 Task: Send an email with the signature Harold Hernandez with the subject Request for feedback on a training session and the message I would like to schedule a demo of your product. from softage.2@softage.net to softage.4@softage.net with an attached image file Map.png and move the email from Sent Items to the folder Yoga
Action: Mouse pressed left at (616, 407)
Screenshot: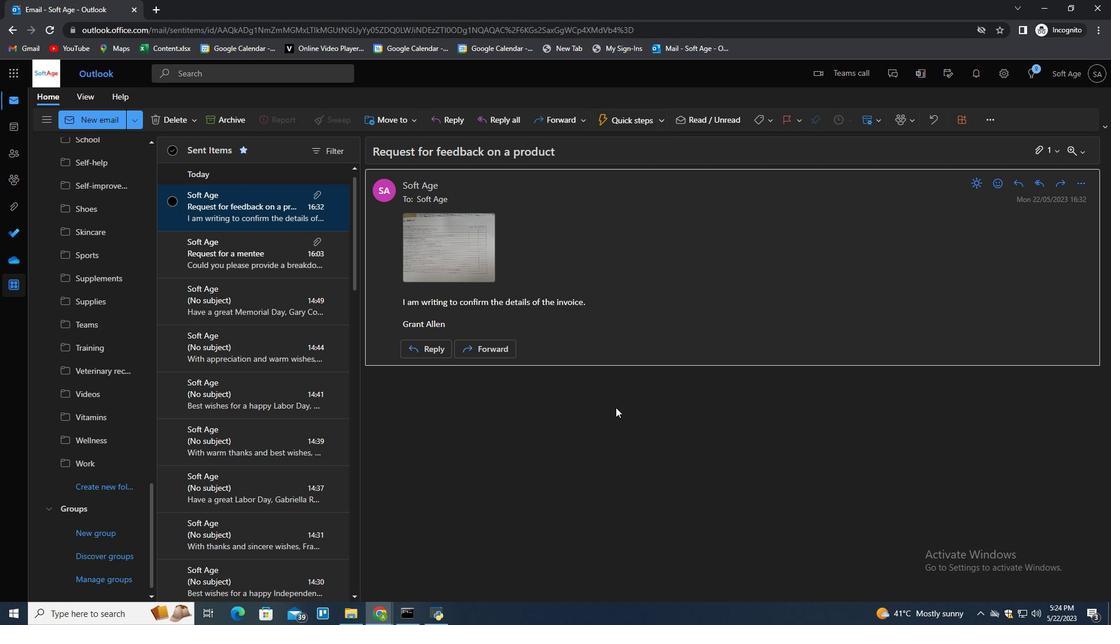 
Action: Key pressed n
Screenshot: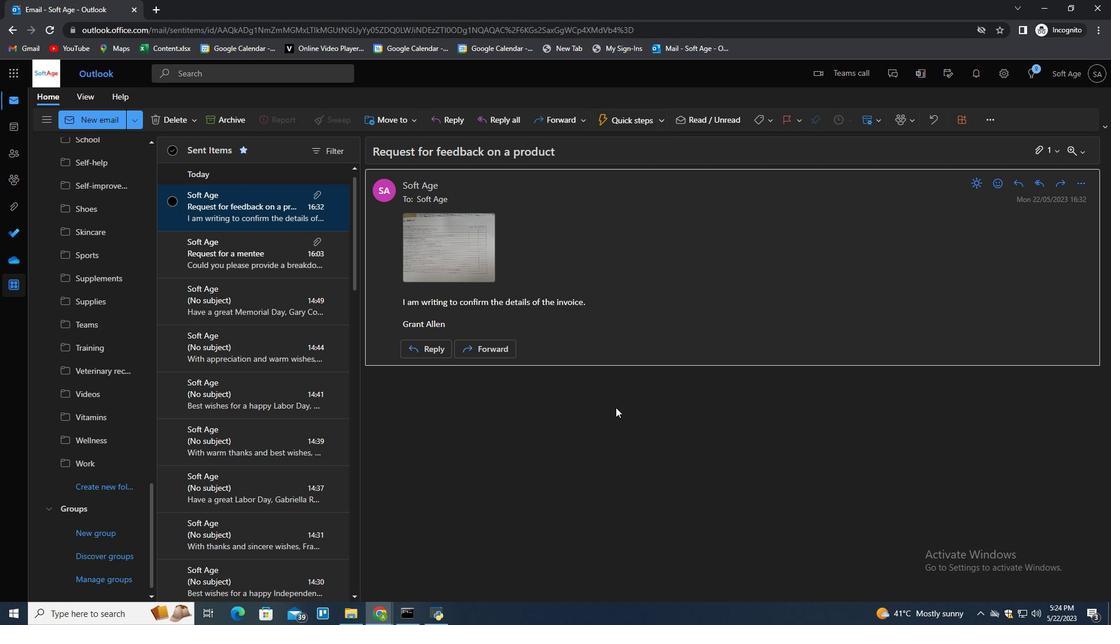 
Action: Mouse moved to (782, 124)
Screenshot: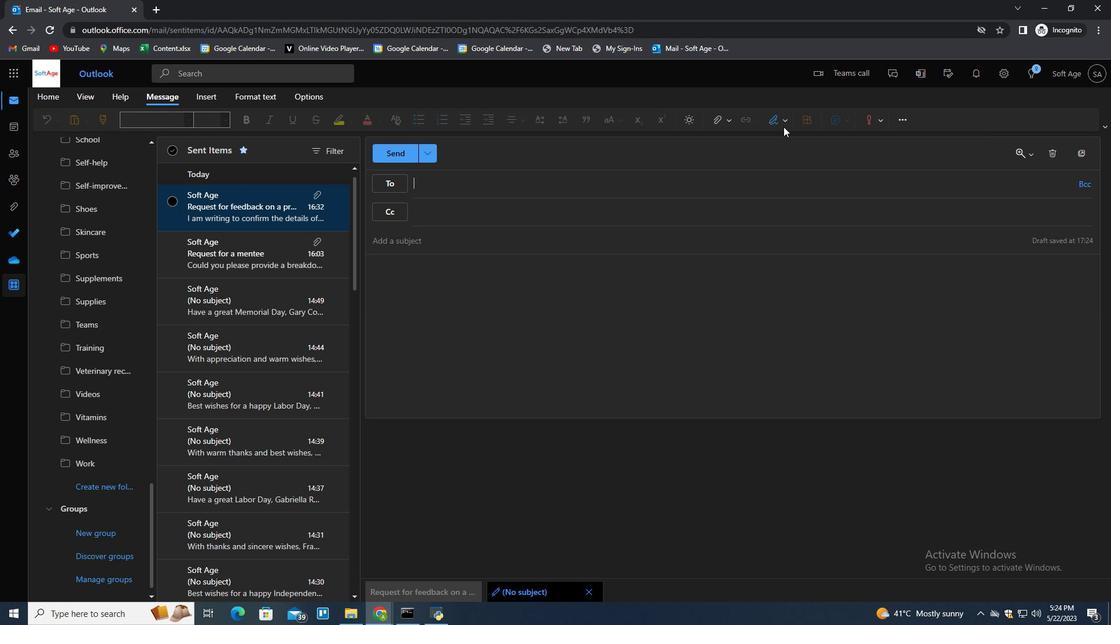 
Action: Mouse pressed left at (782, 124)
Screenshot: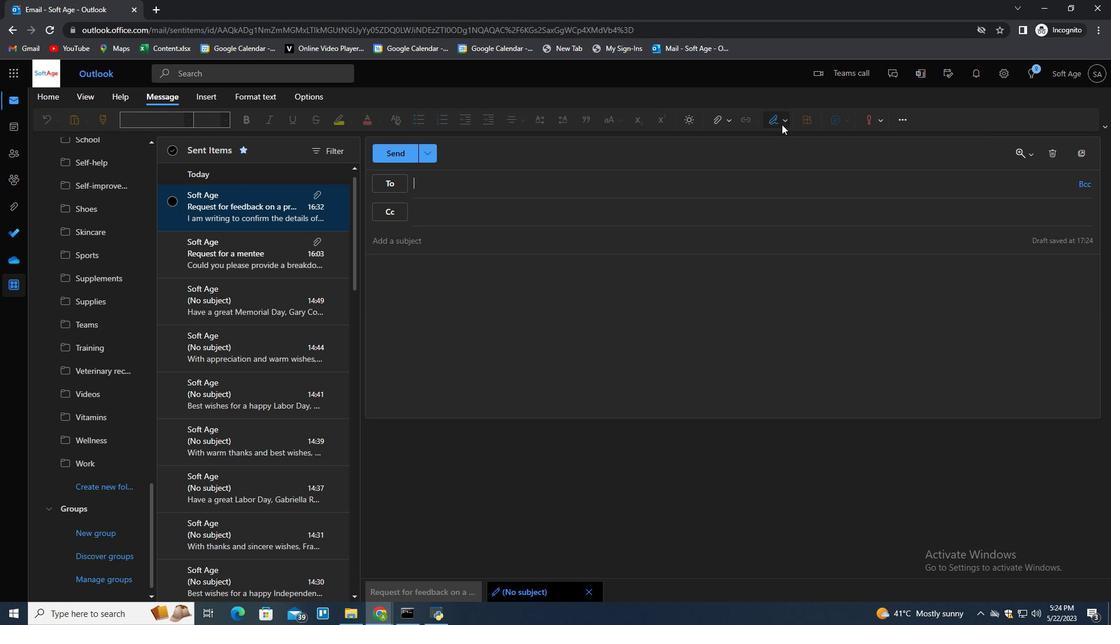 
Action: Mouse moved to (764, 168)
Screenshot: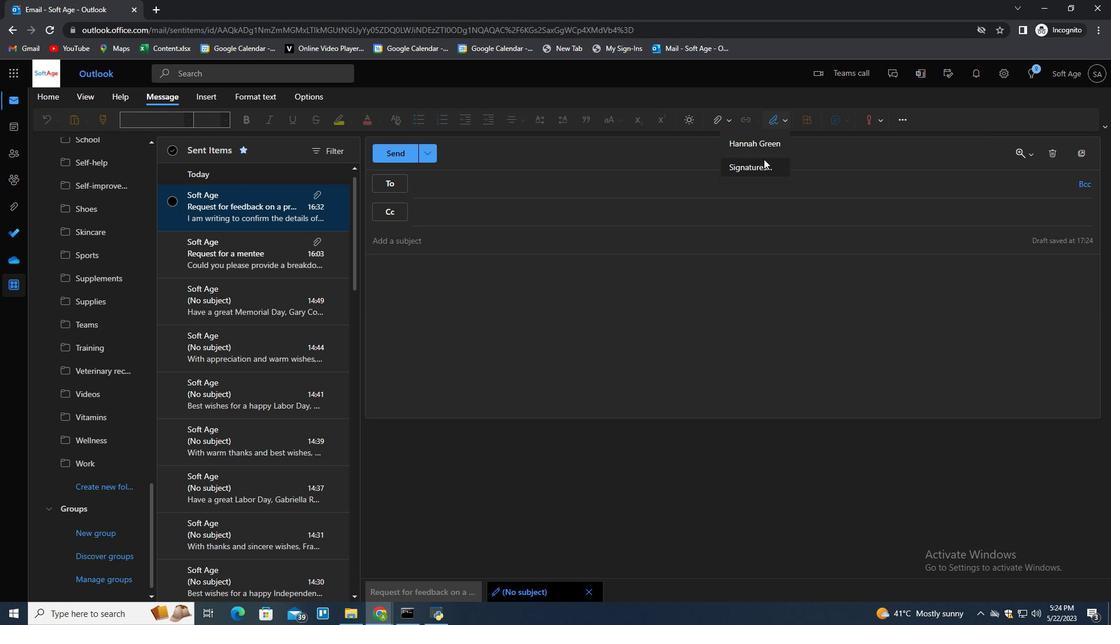 
Action: Mouse pressed left at (764, 168)
Screenshot: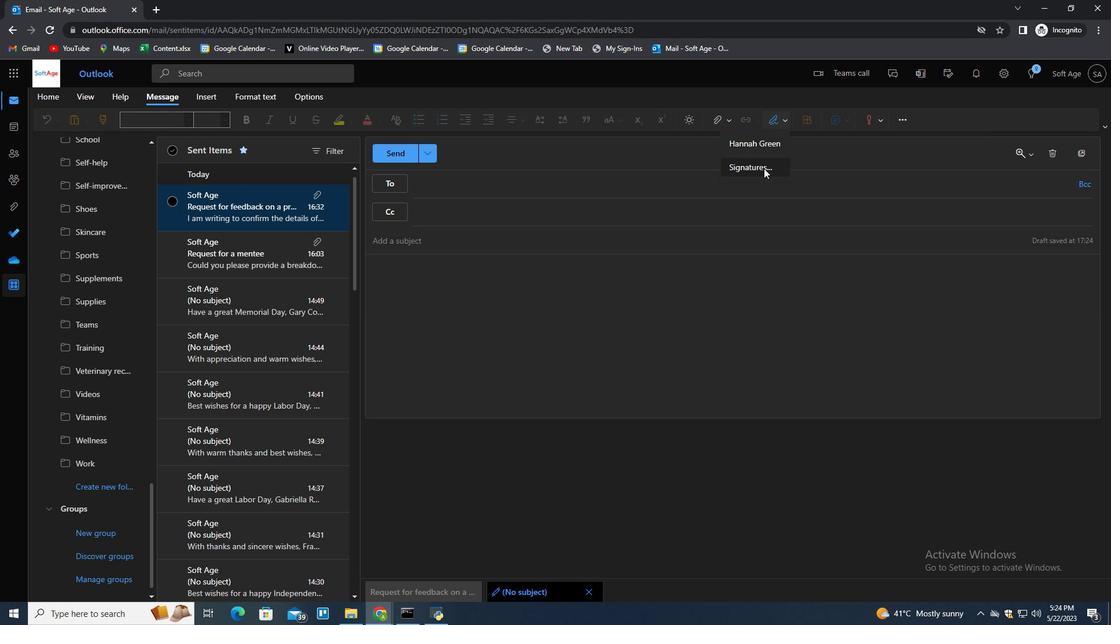 
Action: Mouse moved to (785, 206)
Screenshot: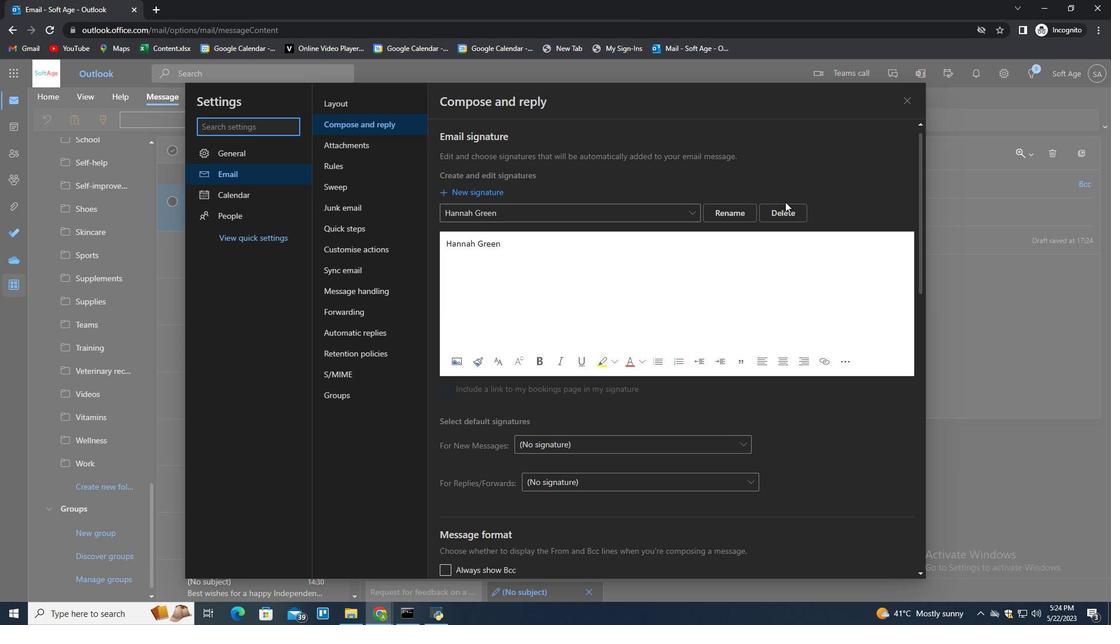 
Action: Mouse pressed left at (785, 206)
Screenshot: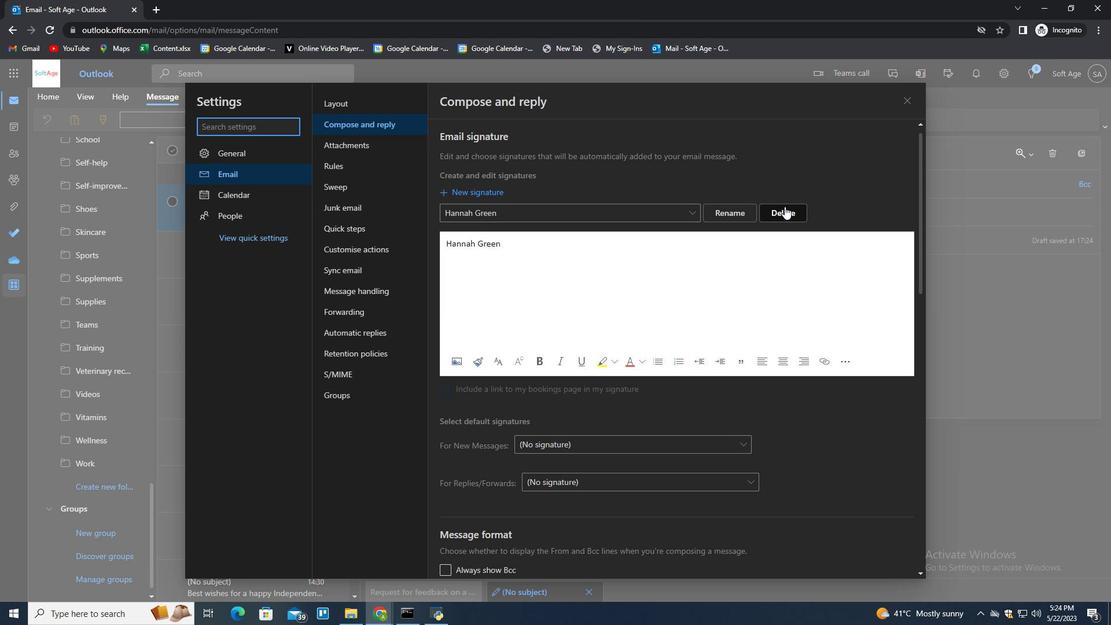 
Action: Mouse moved to (785, 210)
Screenshot: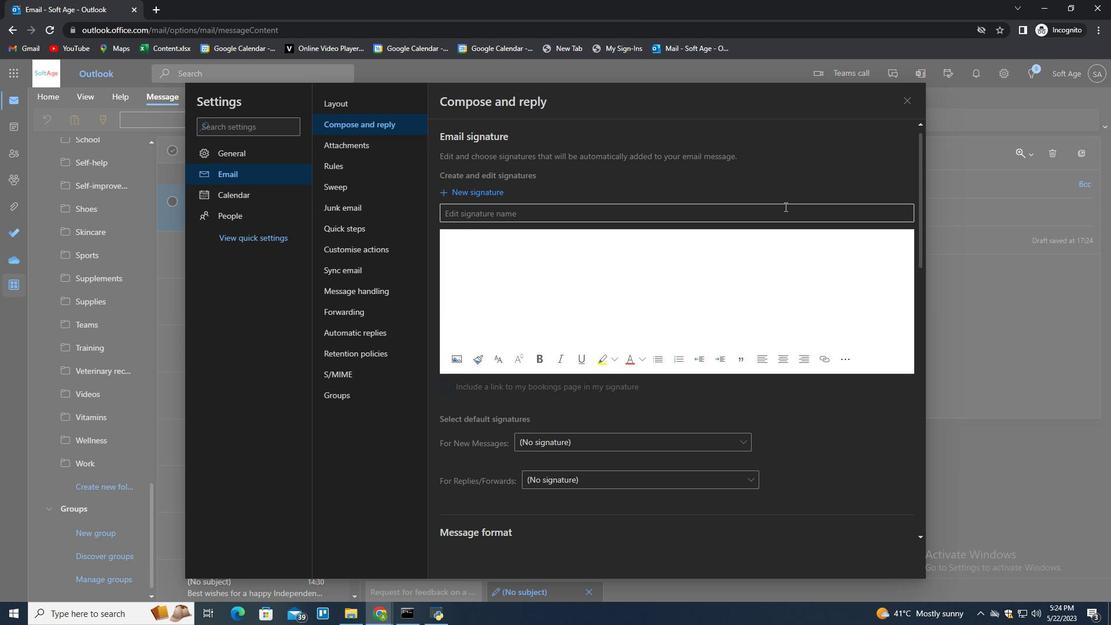 
Action: Mouse pressed left at (785, 210)
Screenshot: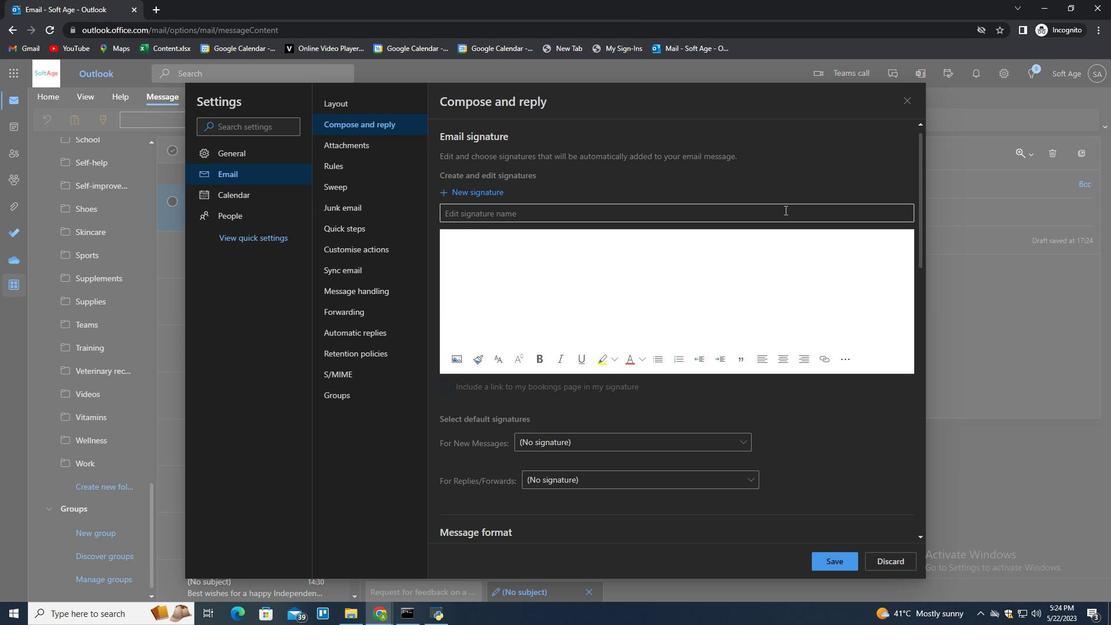 
Action: Key pressed <Key.shift>Harold<Key.space><Key.shift>Hernandez<Key.tab>
Screenshot: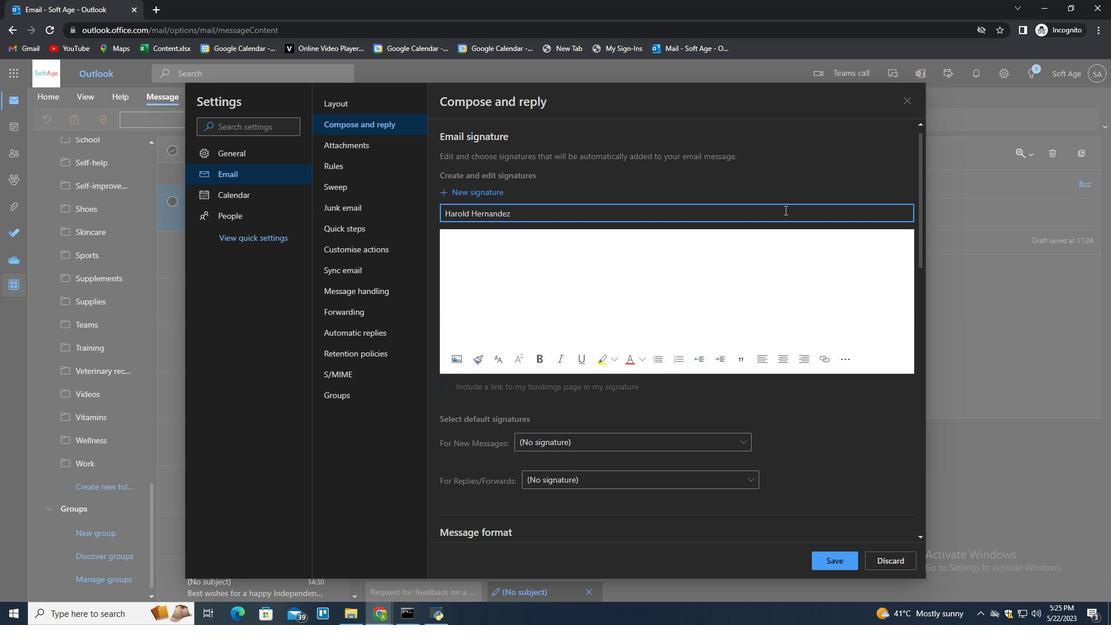 
Action: Mouse moved to (615, 368)
Screenshot: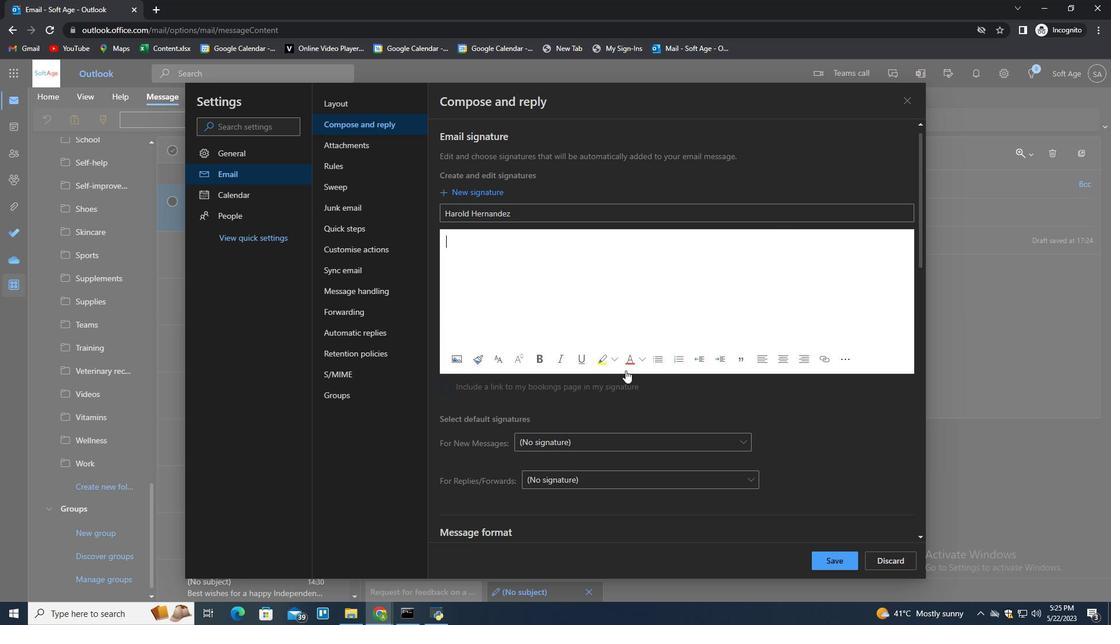 
Action: Key pressed <Key.caps_lock>HA<Key.backspace>A<Key.backspace><Key.caps_lock>arold<Key.space><Key.shift>Hernandez
Screenshot: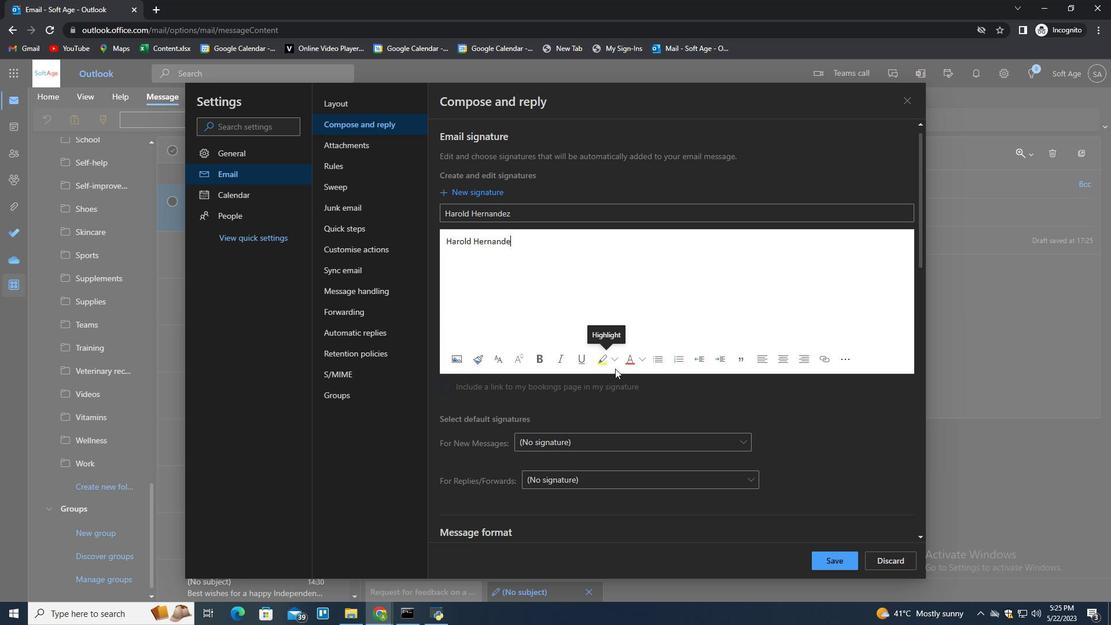 
Action: Mouse moved to (842, 563)
Screenshot: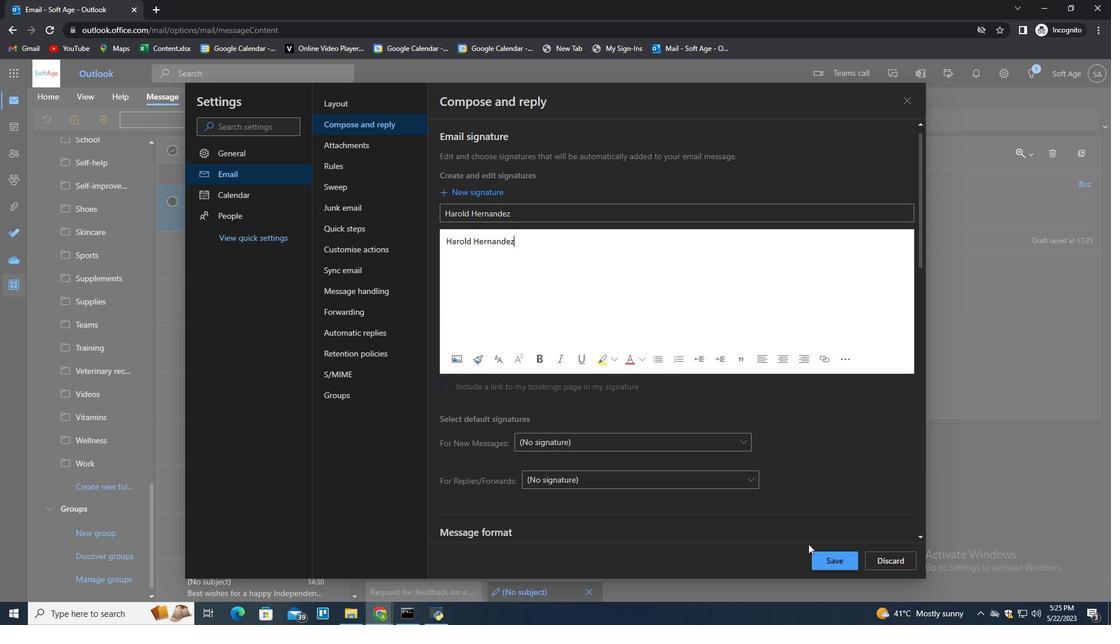 
Action: Mouse pressed left at (842, 563)
Screenshot: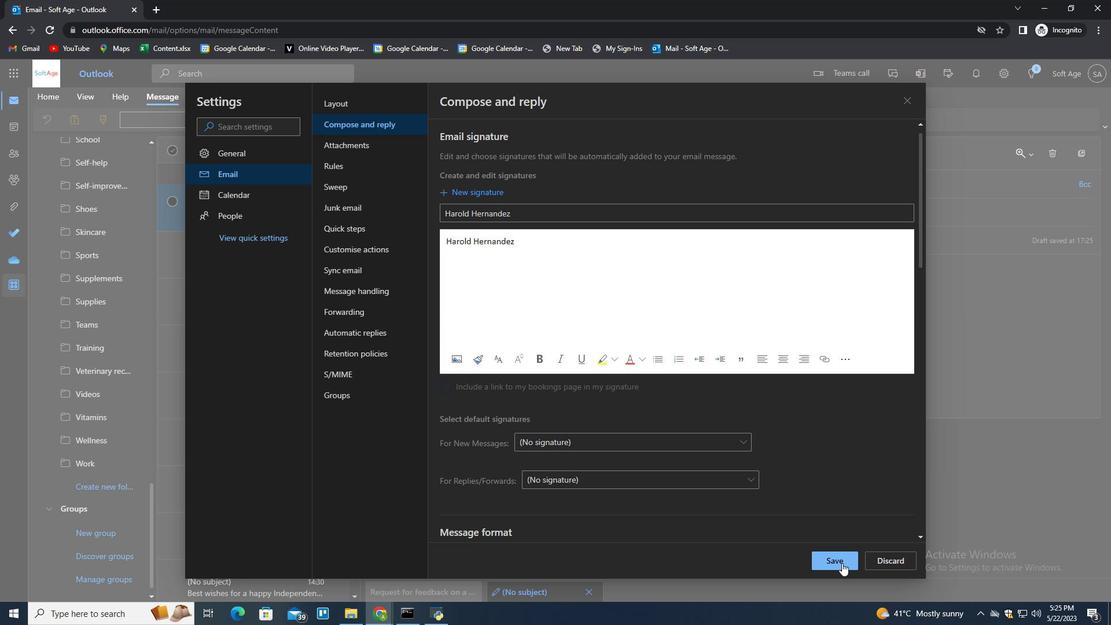 
Action: Mouse moved to (980, 403)
Screenshot: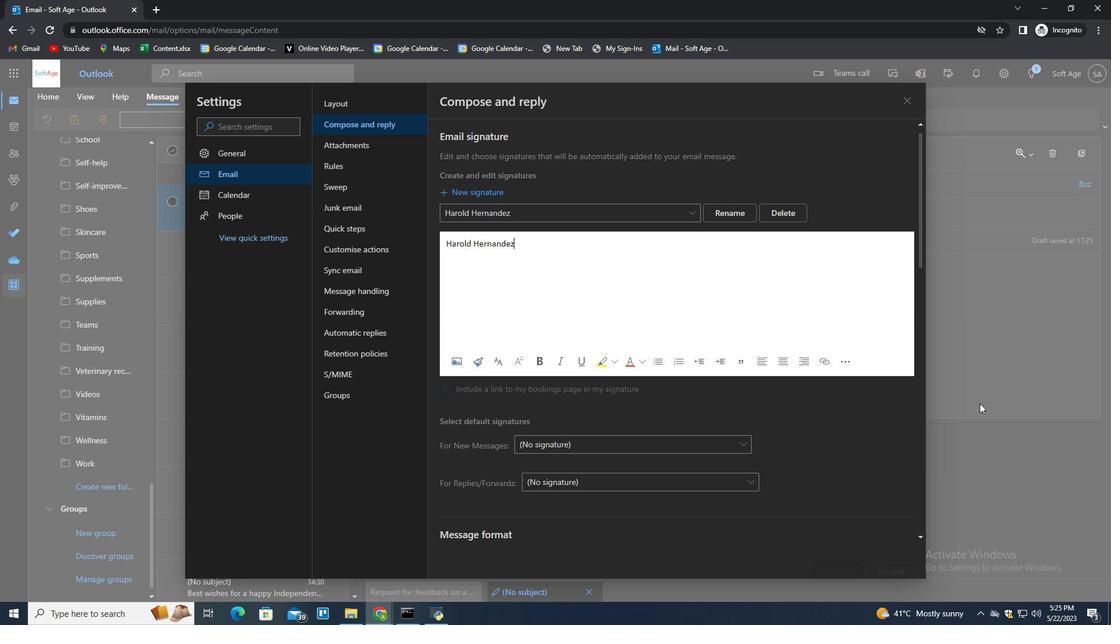 
Action: Mouse pressed left at (980, 403)
Screenshot: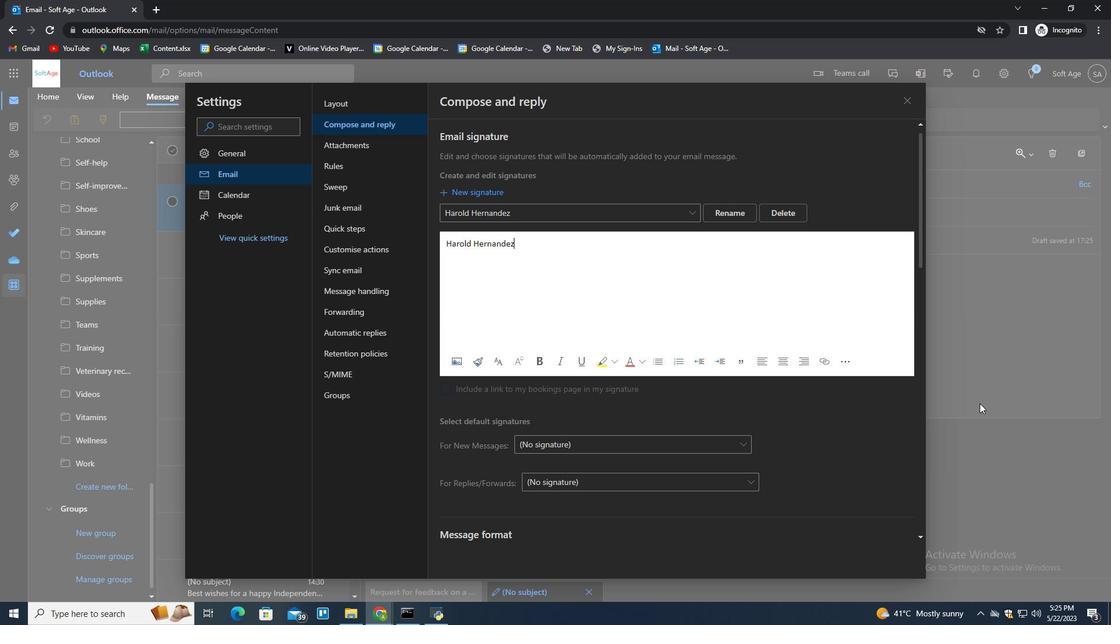 
Action: Mouse moved to (776, 123)
Screenshot: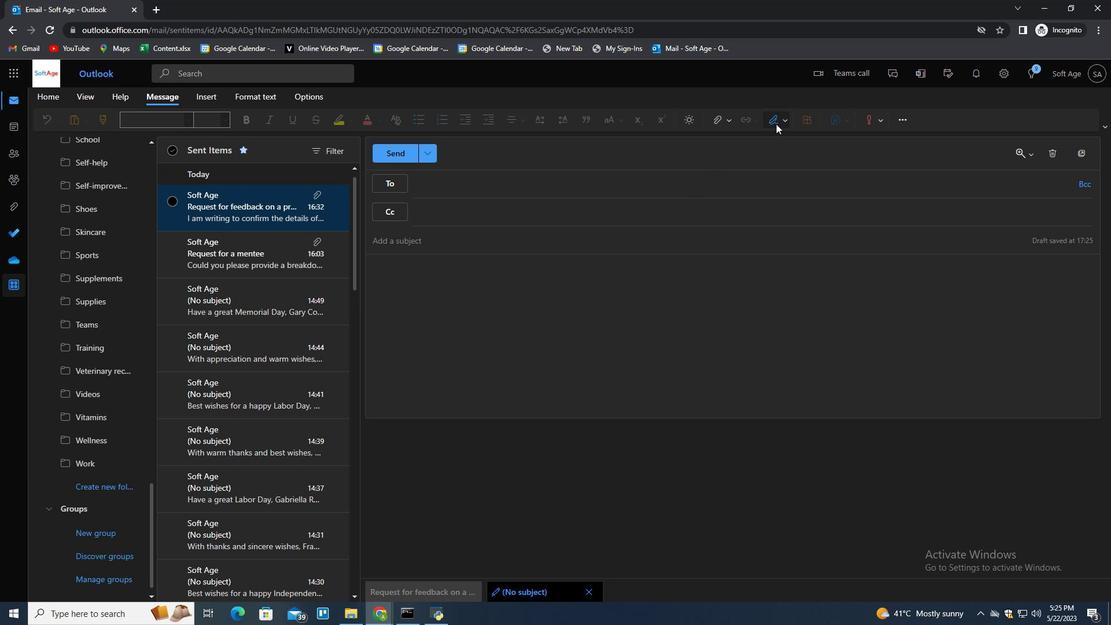 
Action: Mouse pressed left at (776, 123)
Screenshot: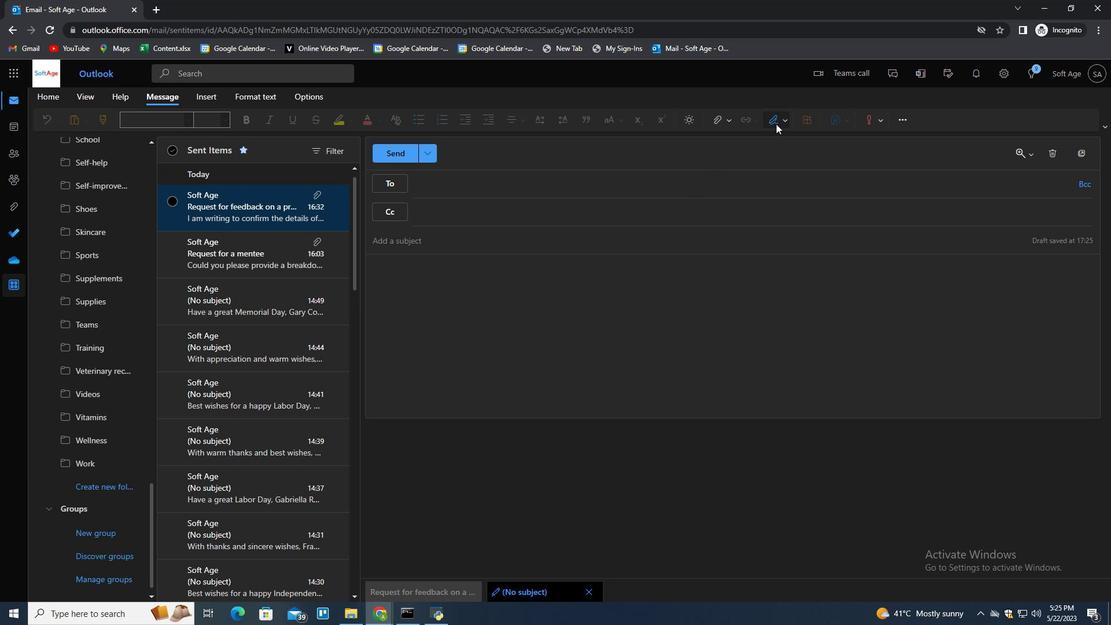 
Action: Mouse moved to (768, 140)
Screenshot: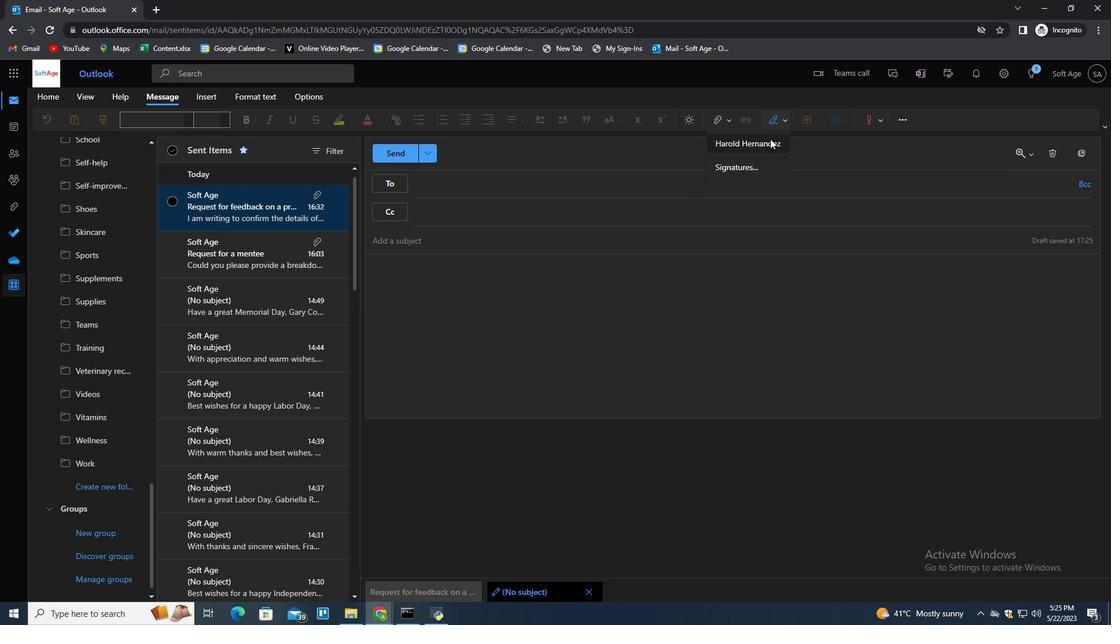 
Action: Mouse pressed left at (768, 140)
Screenshot: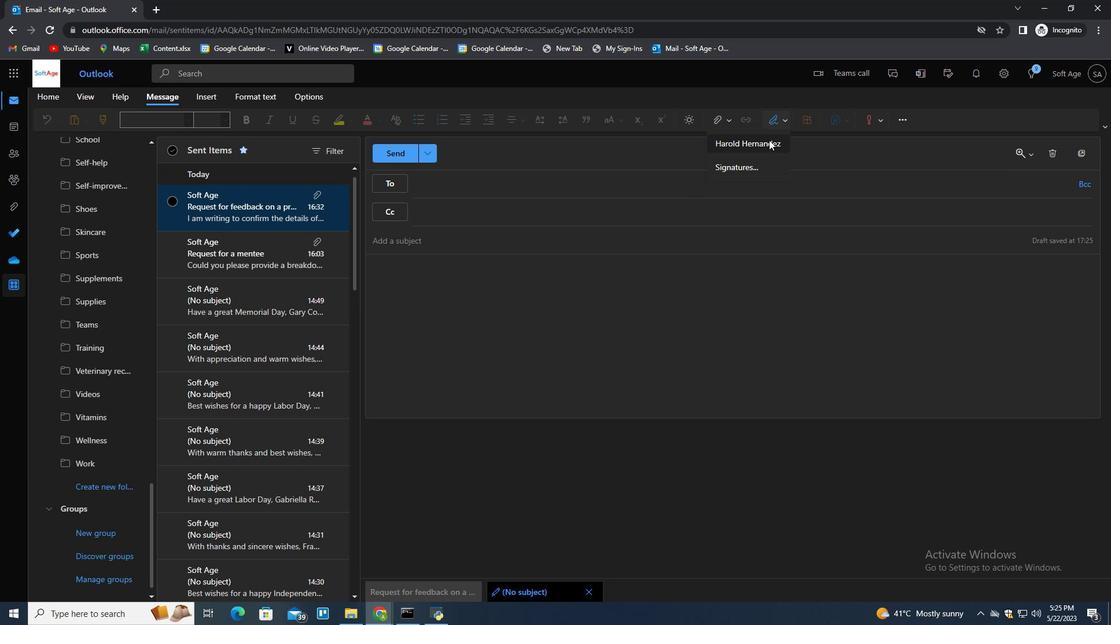 
Action: Mouse moved to (457, 244)
Screenshot: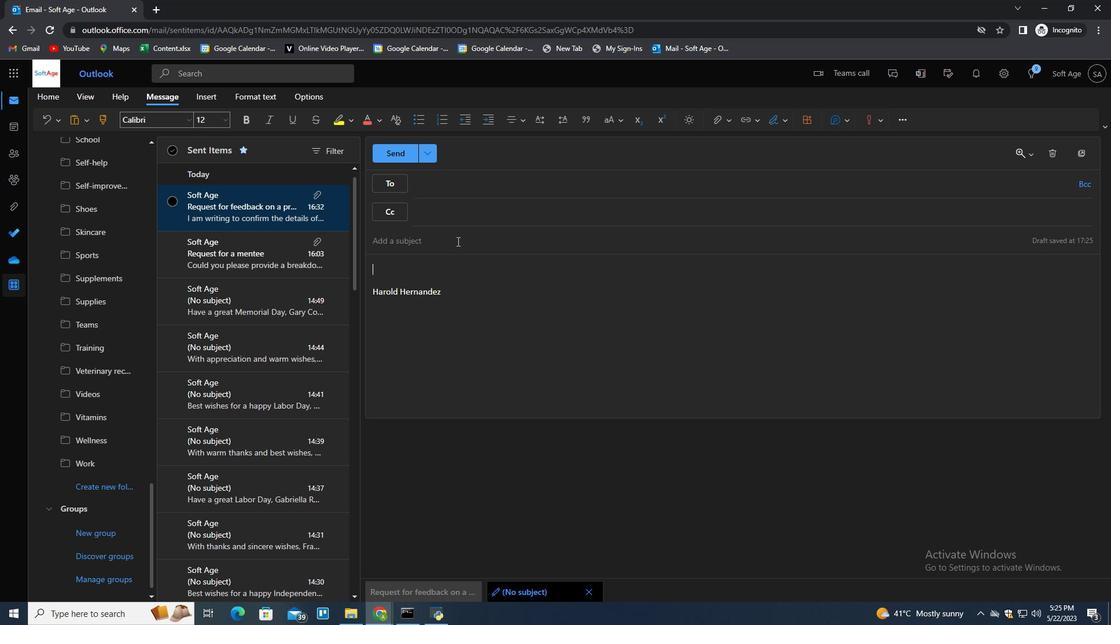 
Action: Mouse pressed left at (457, 244)
Screenshot: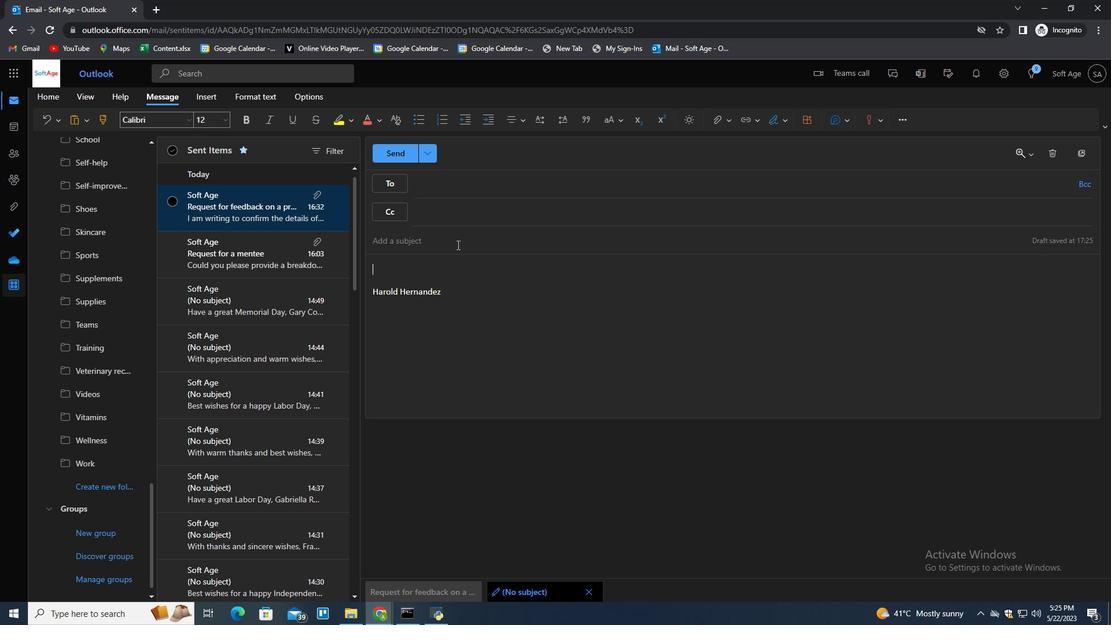 
Action: Mouse moved to (457, 244)
Screenshot: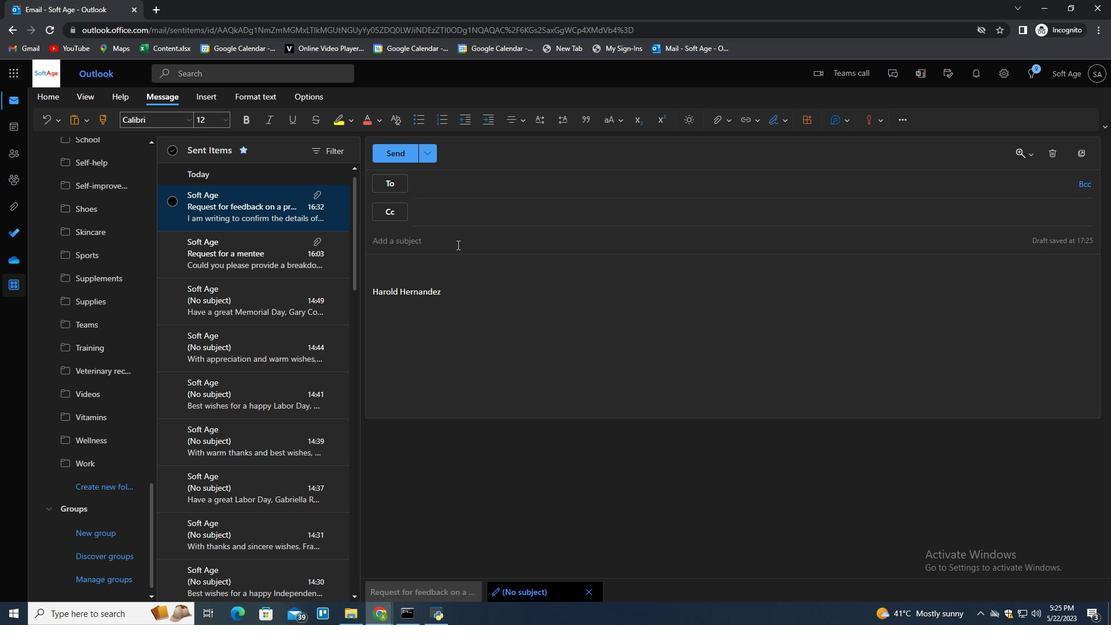 
Action: Key pressed <Key.shift>Request<Key.space>for<Key.space>feedback<Key.space>on<Key.space>a<Key.space>training<Key.space>session<Key.space>and<Key.space>t<Key.backspace><Key.backspace><Key.backspace><Key.backspace><Key.backspace><Key.backspace><Key.tab><Key.space><Key.shift>I<Key.space>would<Key.space>like<Key.space>to<Key.space>schedule<Key.space><Key.space>a<Key.space>demo<Key.space>of<Key.space>o<Key.backspace>your<Key.space>product<Key.space><Key.backspace>.
Screenshot: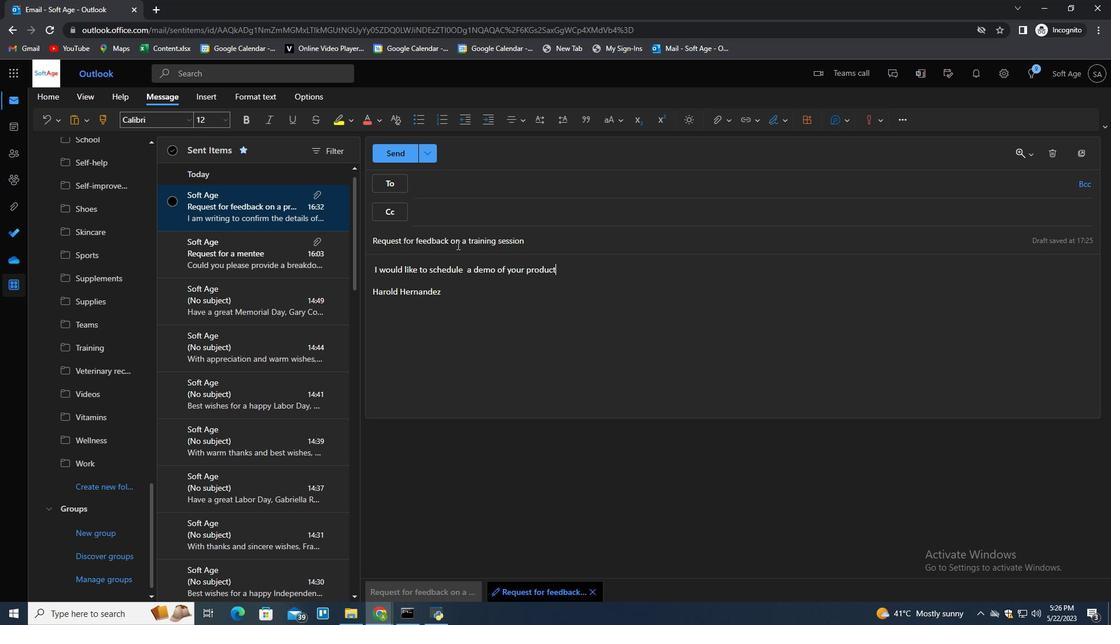 
Action: Mouse moved to (467, 276)
Screenshot: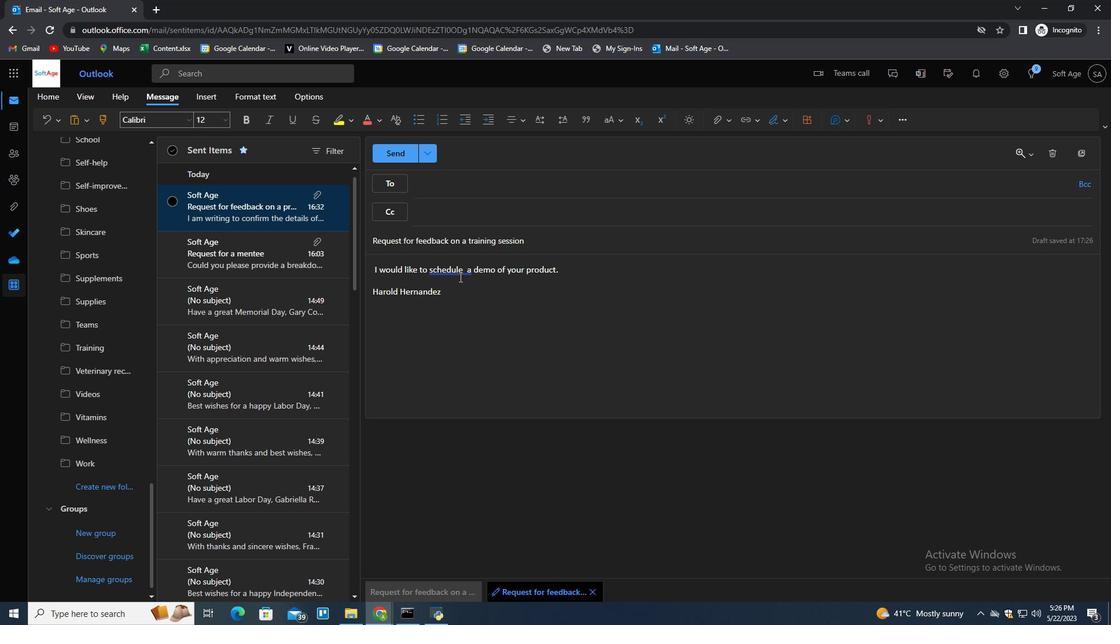 
Action: Mouse pressed left at (467, 276)
Screenshot: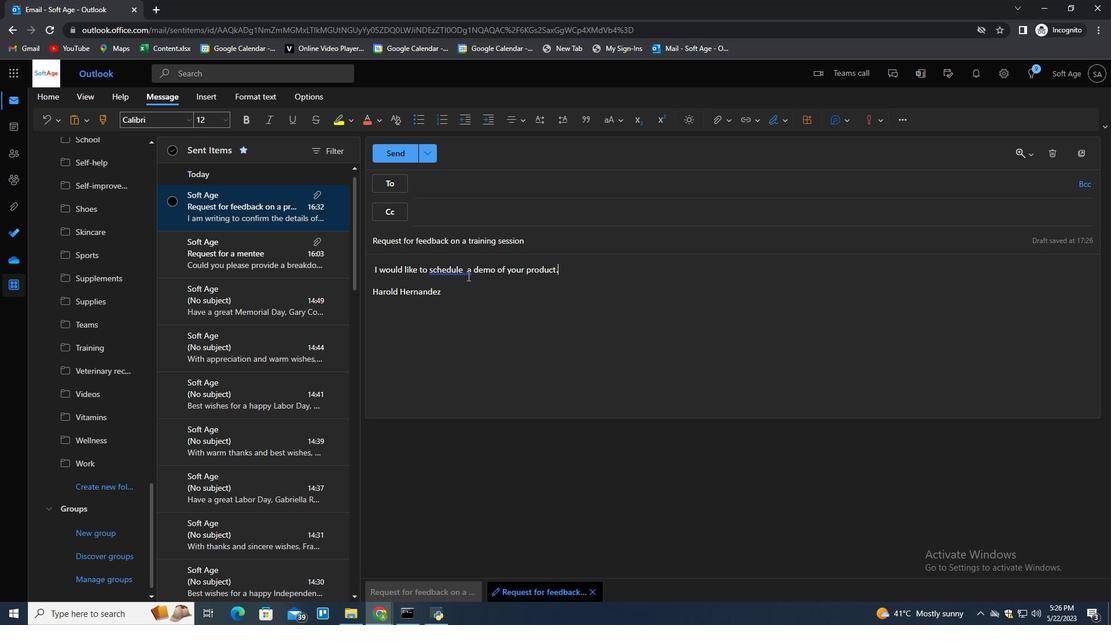 
Action: Mouse moved to (464, 269)
Screenshot: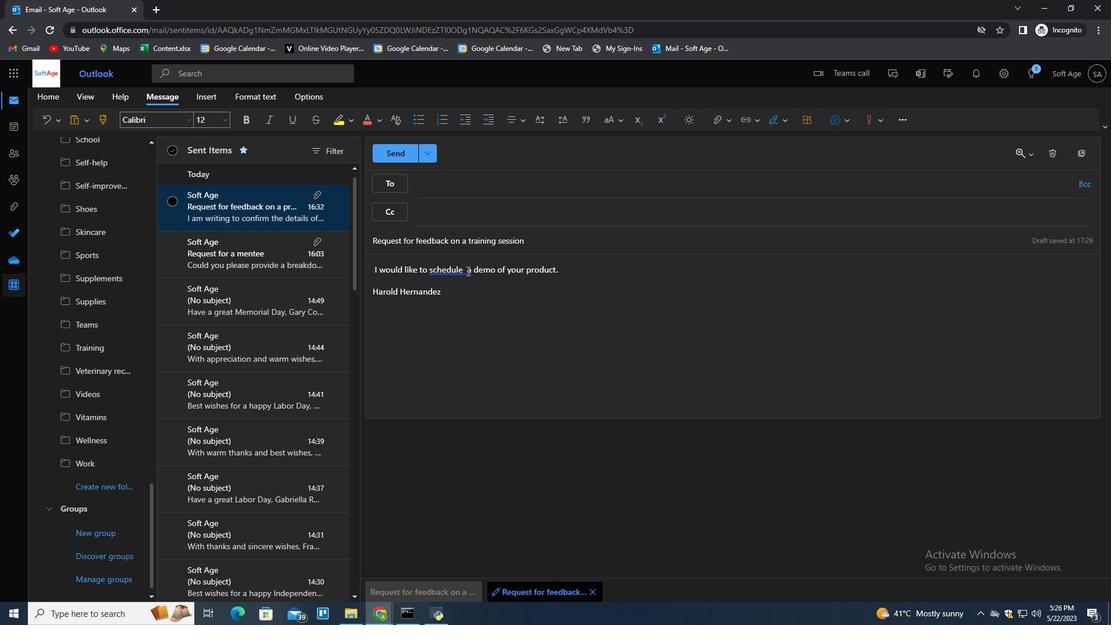 
Action: Mouse pressed left at (464, 269)
Screenshot: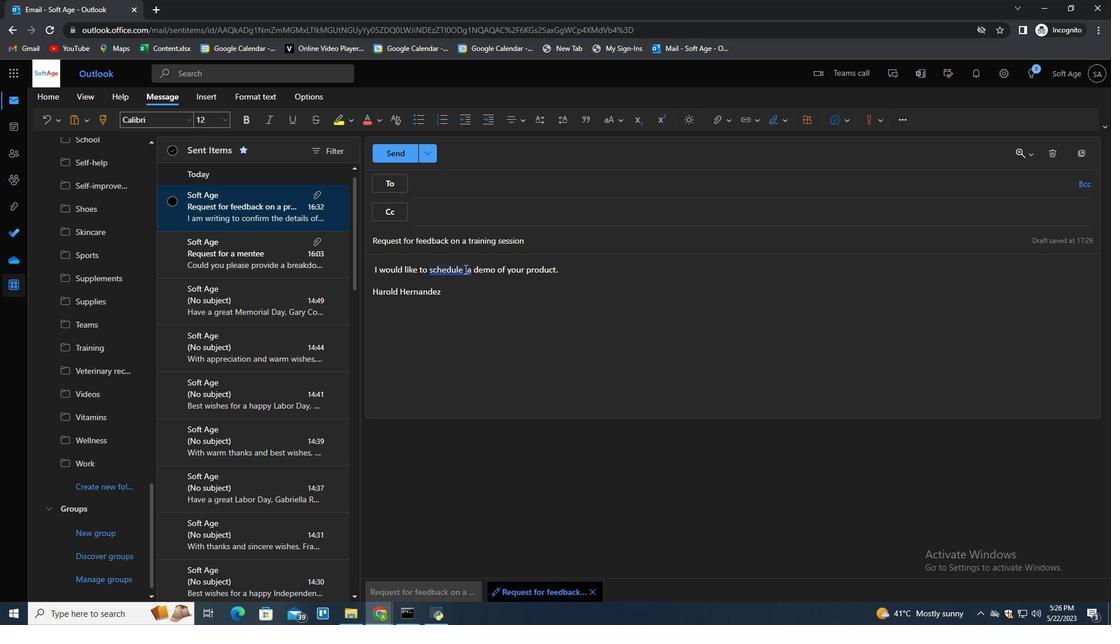 
Action: Mouse moved to (600, 373)
Screenshot: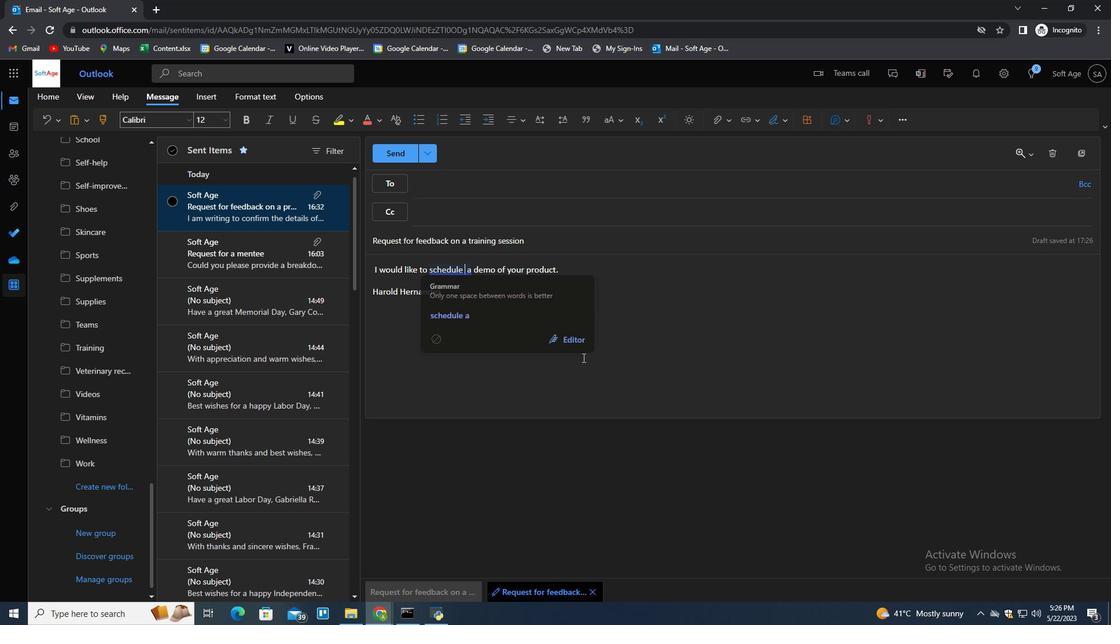 
Action: Key pressed <Key.backspace>
Screenshot: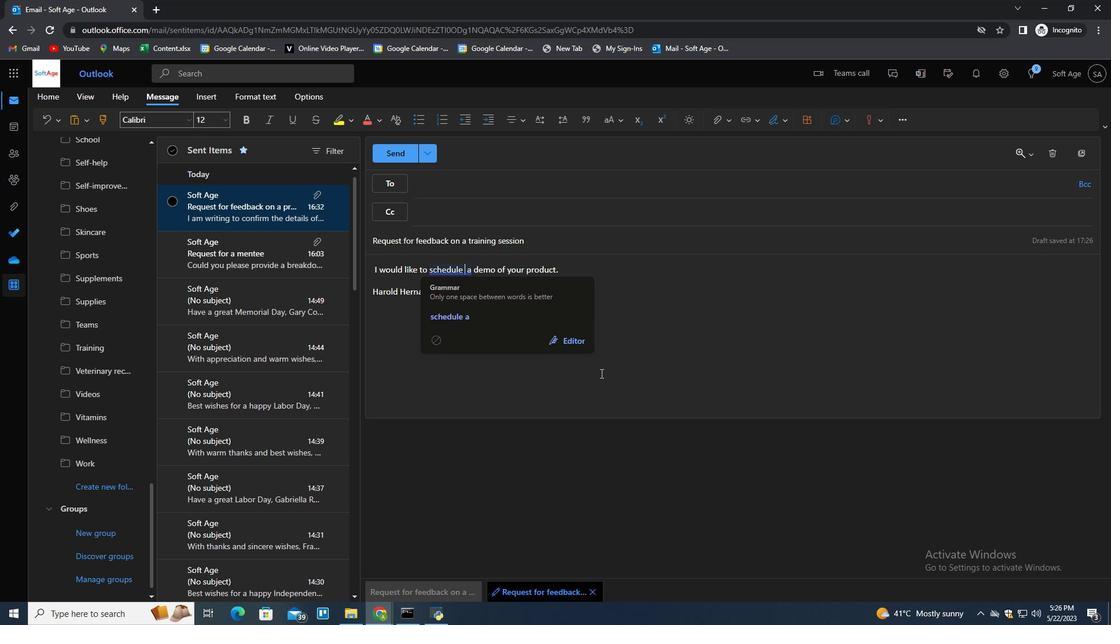 
Action: Mouse moved to (614, 278)
Screenshot: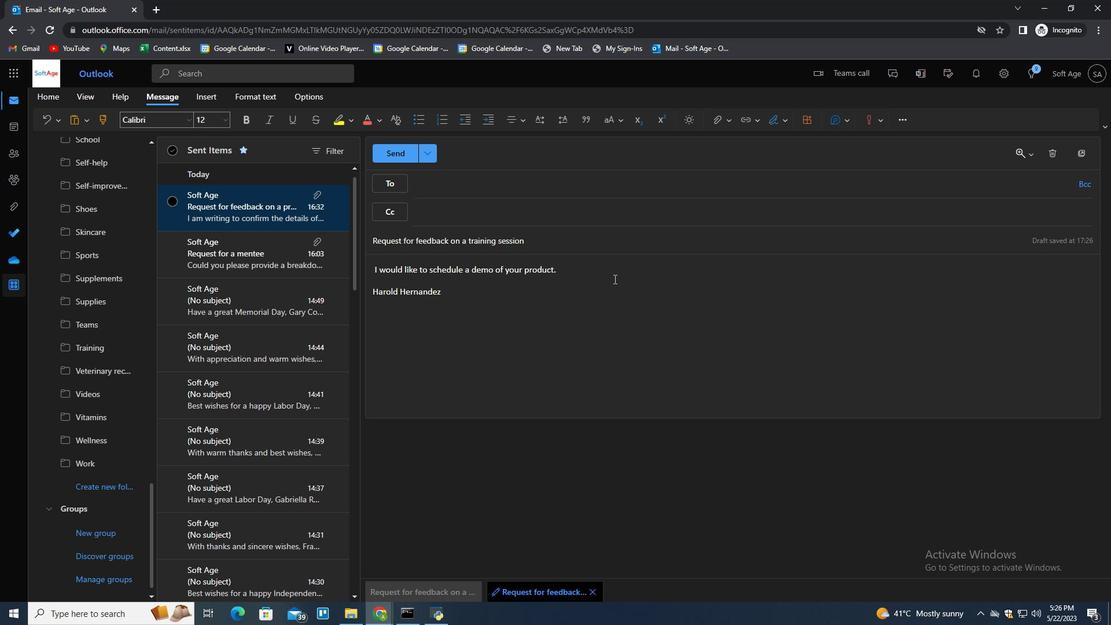
Action: Mouse pressed left at (614, 278)
Screenshot: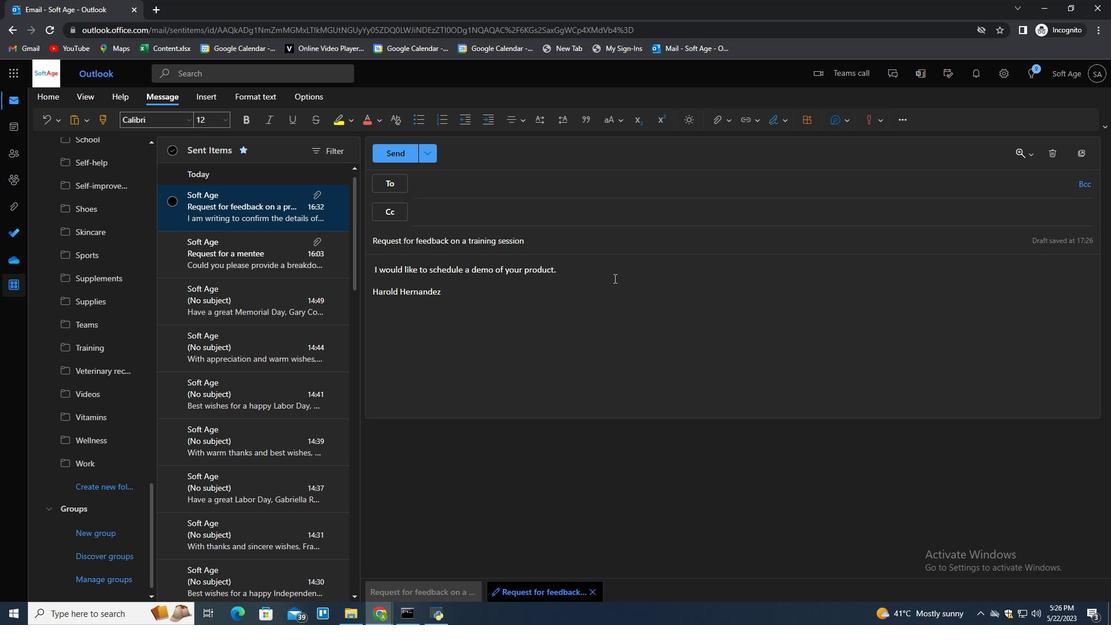 
Action: Mouse moved to (607, 275)
Screenshot: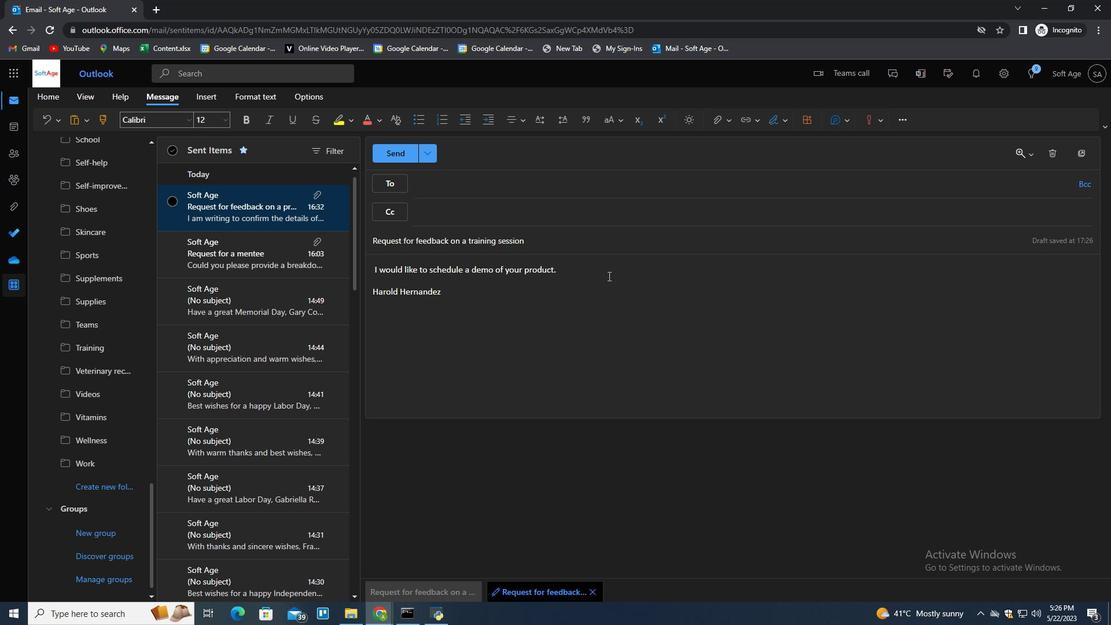 
Action: Mouse pressed left at (607, 275)
Screenshot: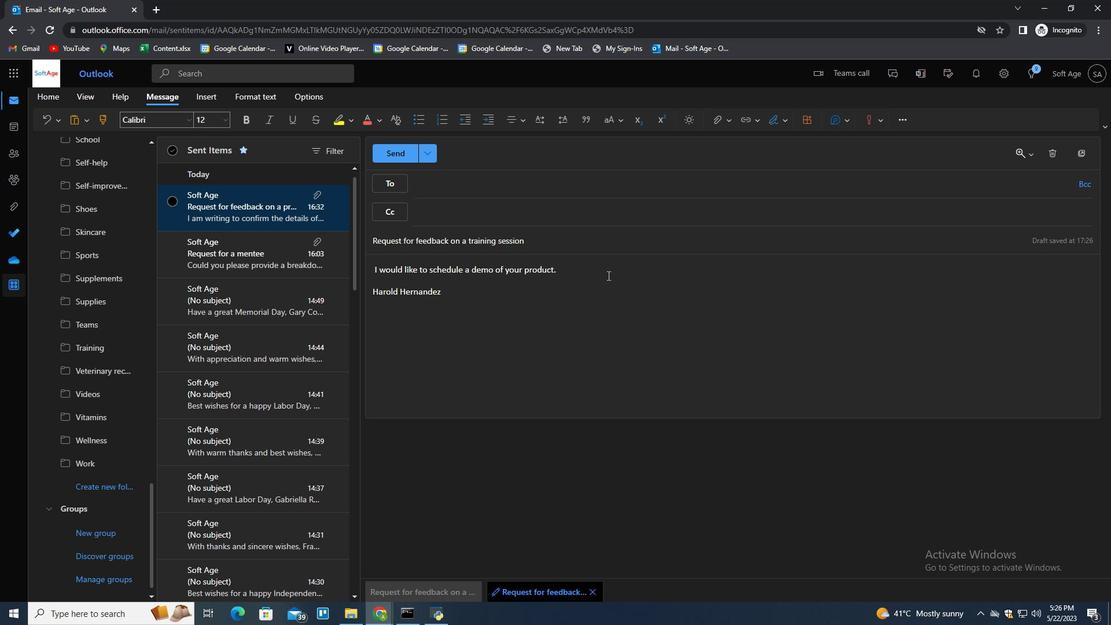 
Action: Mouse moved to (603, 266)
Screenshot: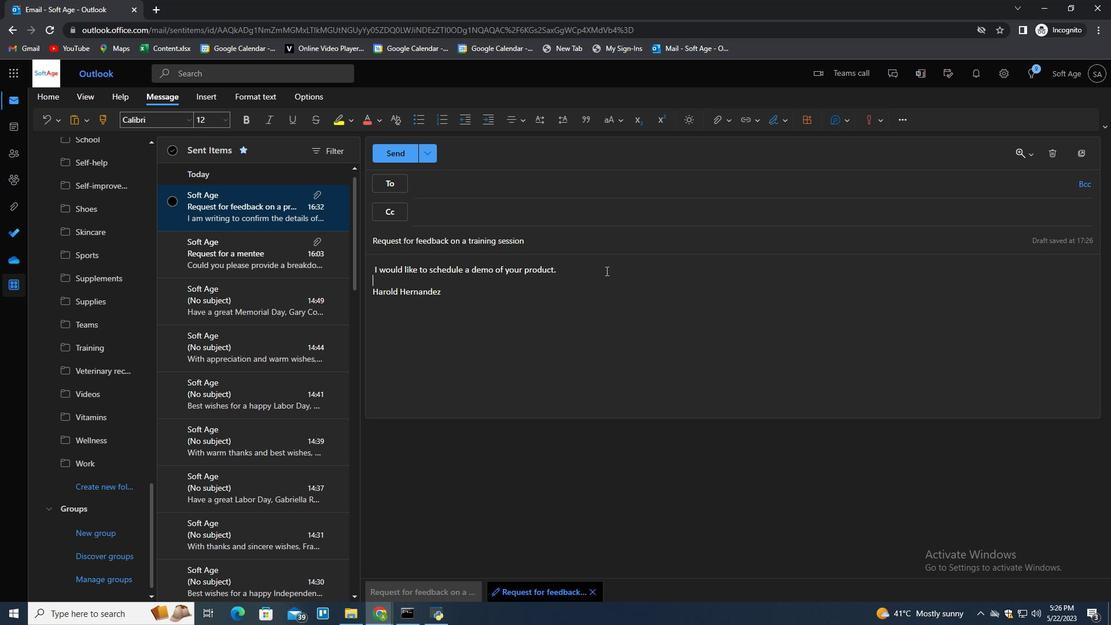 
Action: Mouse pressed left at (603, 266)
Screenshot: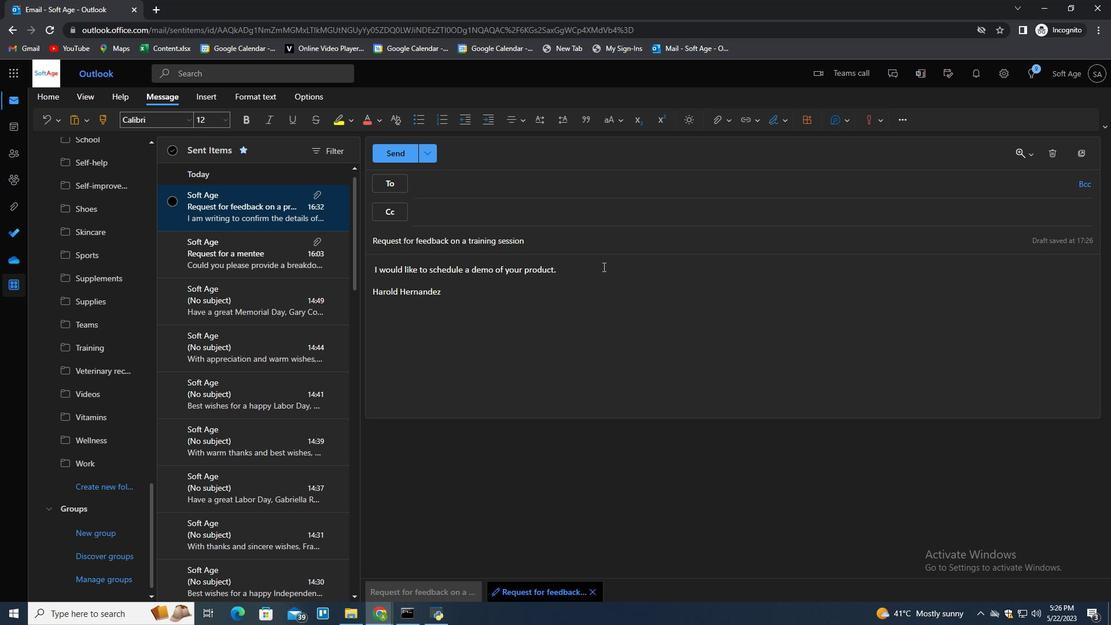 
Action: Mouse moved to (524, 296)
Screenshot: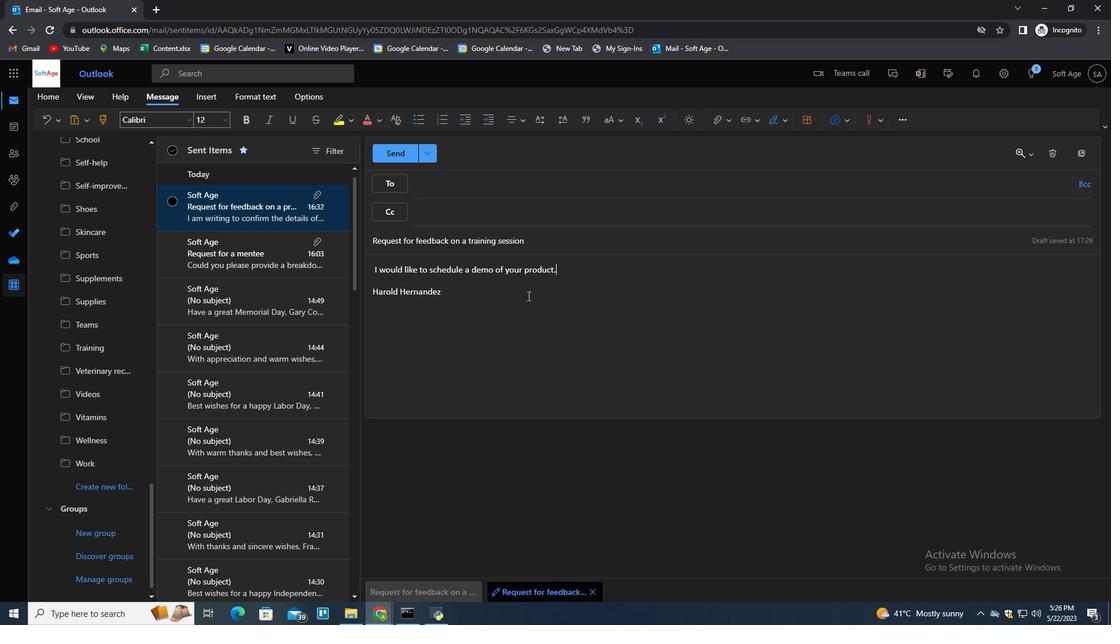 
Action: Mouse pressed left at (524, 296)
Screenshot: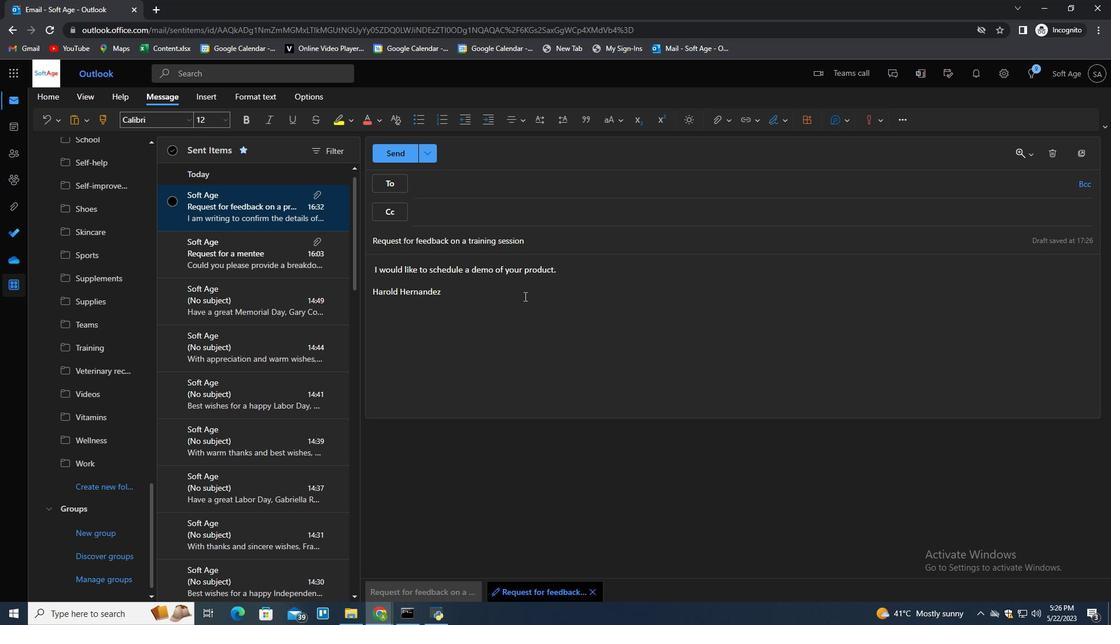 
Action: Mouse moved to (717, 121)
Screenshot: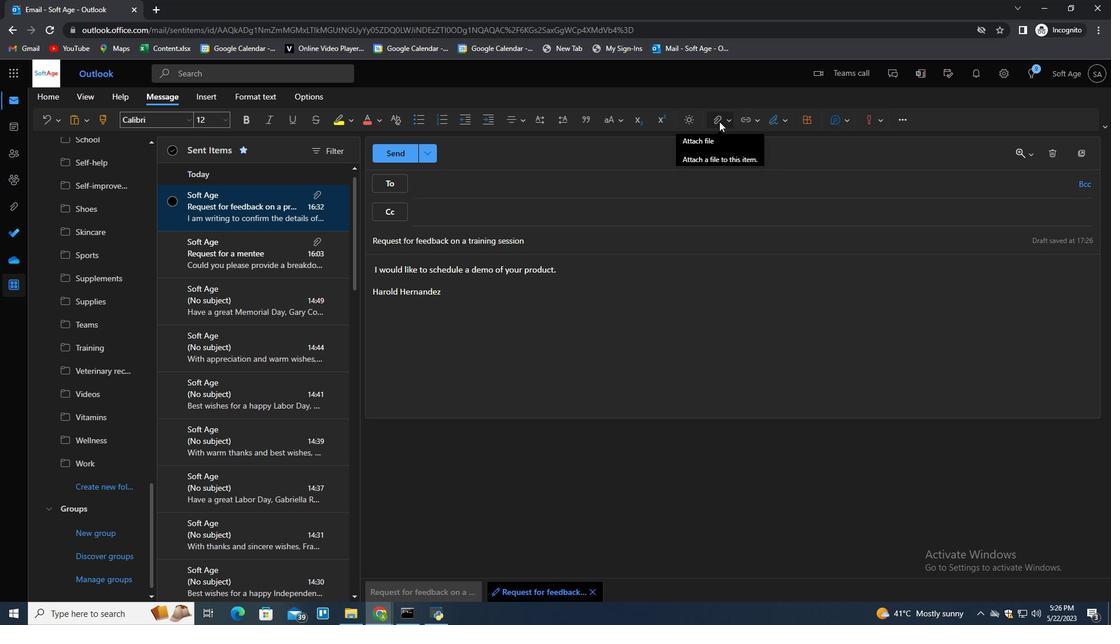 
Action: Mouse pressed left at (717, 121)
Screenshot: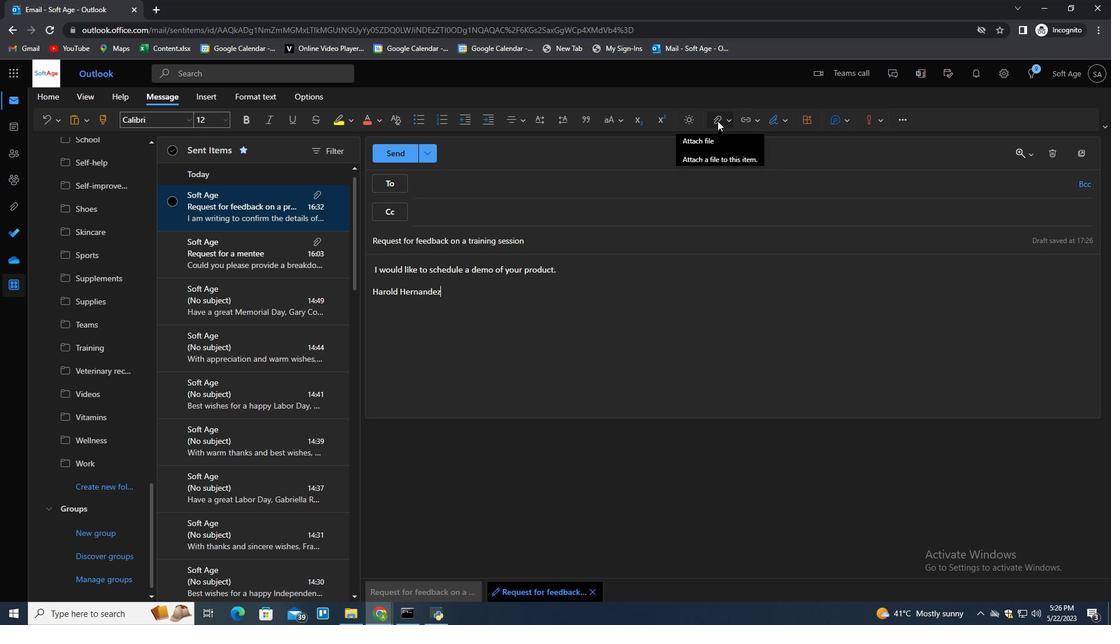 
Action: Mouse moved to (682, 143)
Screenshot: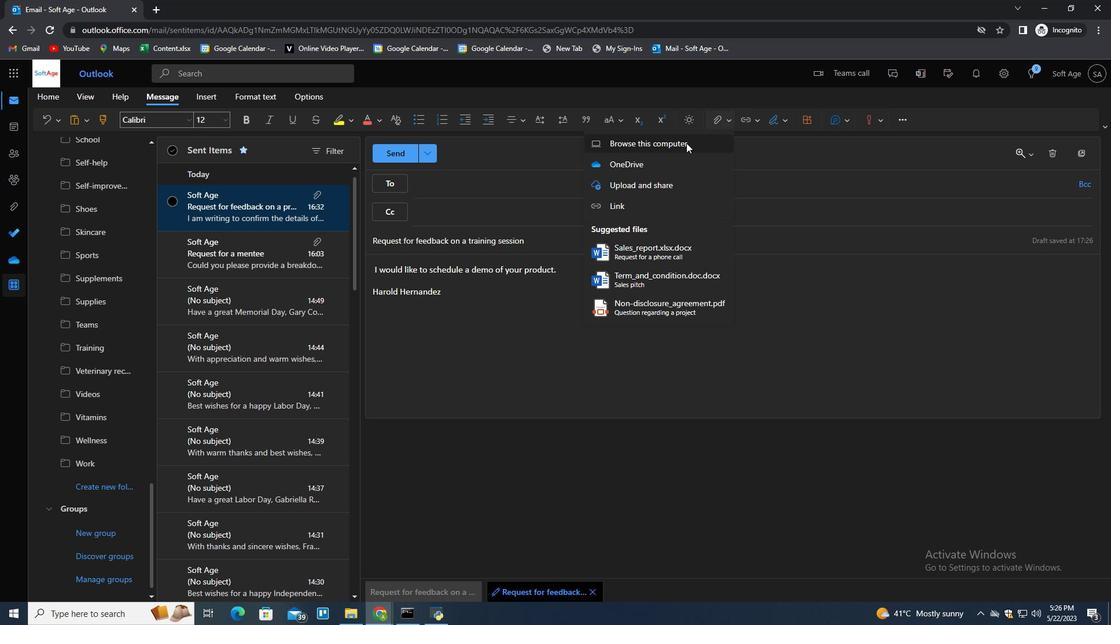 
Action: Mouse pressed left at (682, 143)
Screenshot: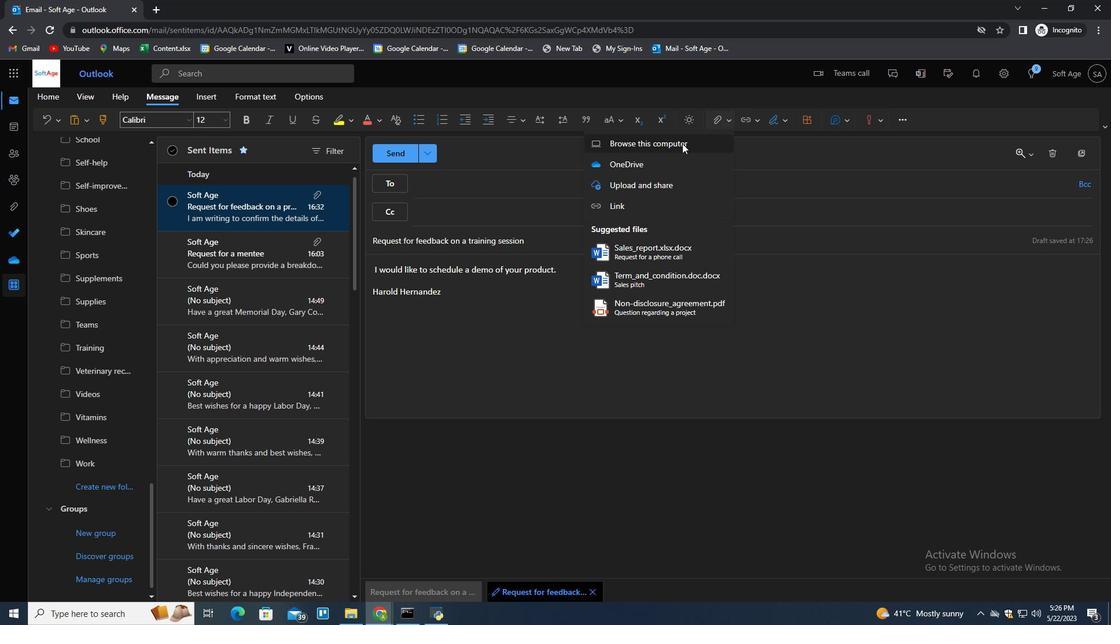
Action: Mouse moved to (309, 187)
Screenshot: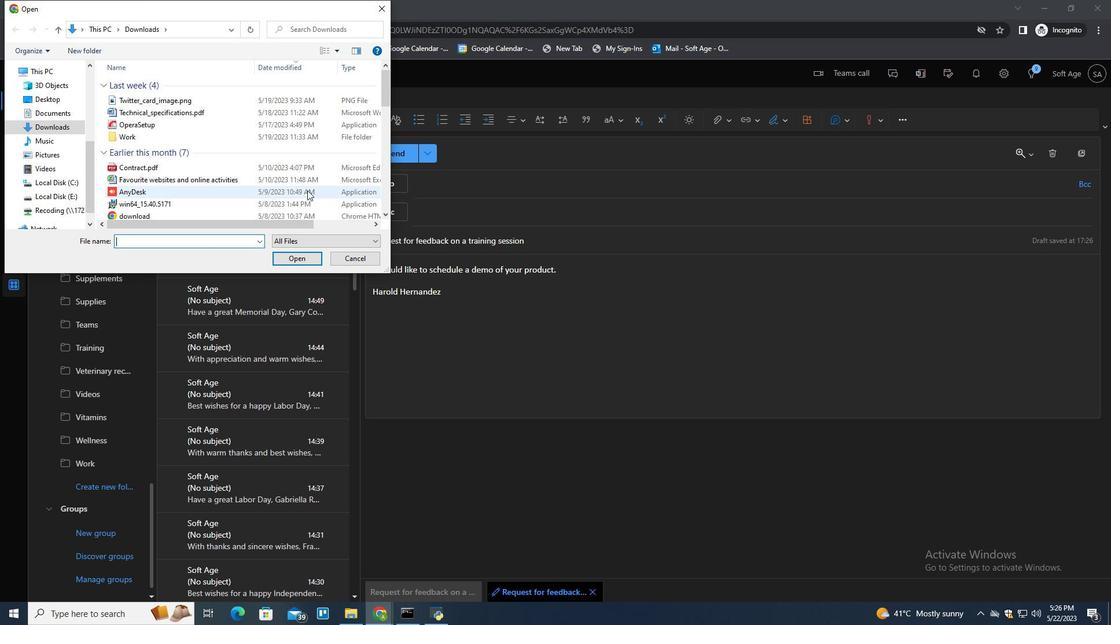 
Action: Mouse scrolled (309, 186) with delta (0, 0)
Screenshot: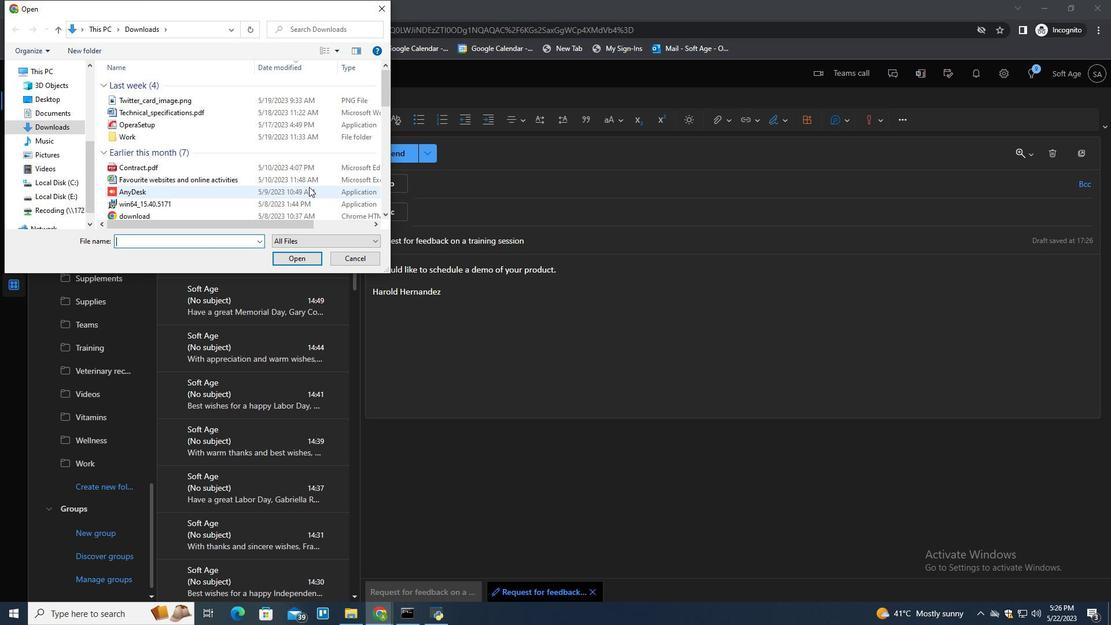 
Action: Mouse scrolled (309, 186) with delta (0, 0)
Screenshot: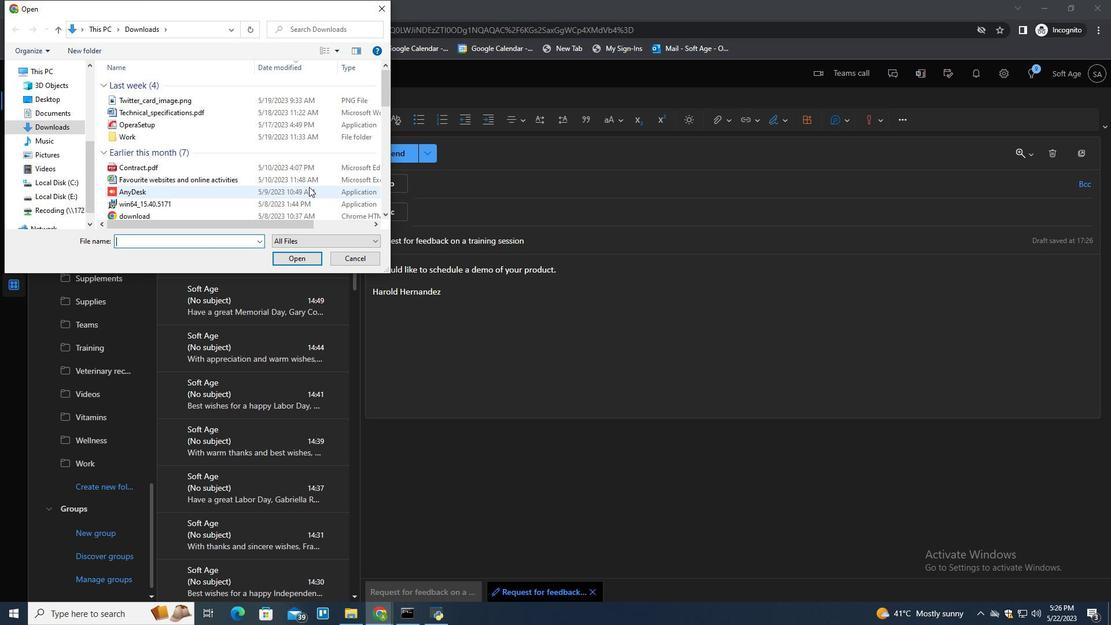 
Action: Mouse scrolled (309, 186) with delta (0, 0)
Screenshot: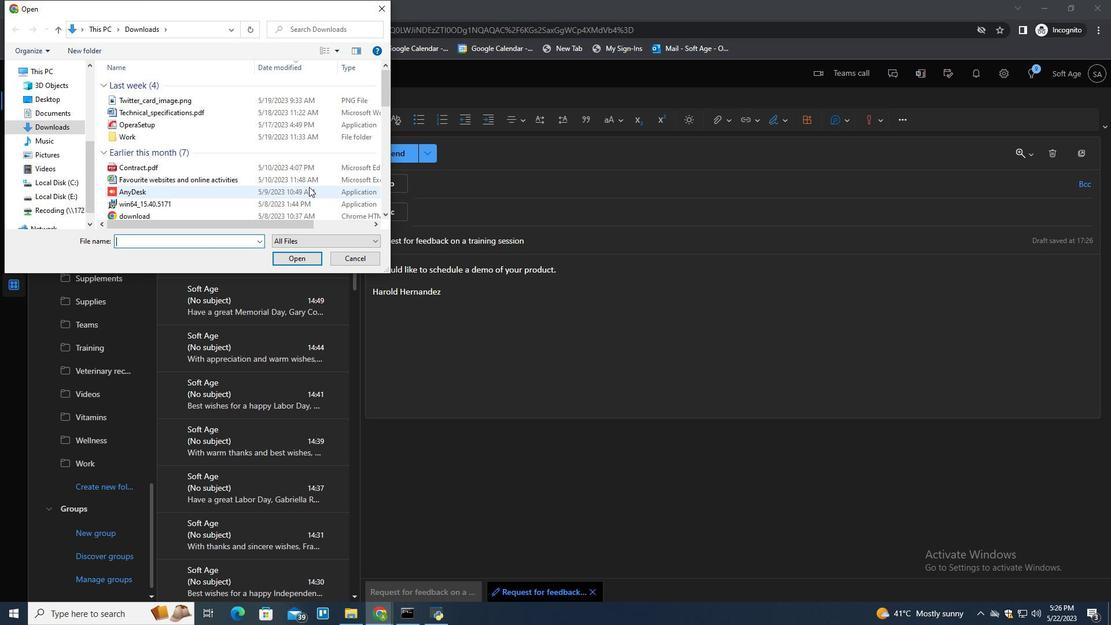 
Action: Mouse scrolled (309, 186) with delta (0, 0)
Screenshot: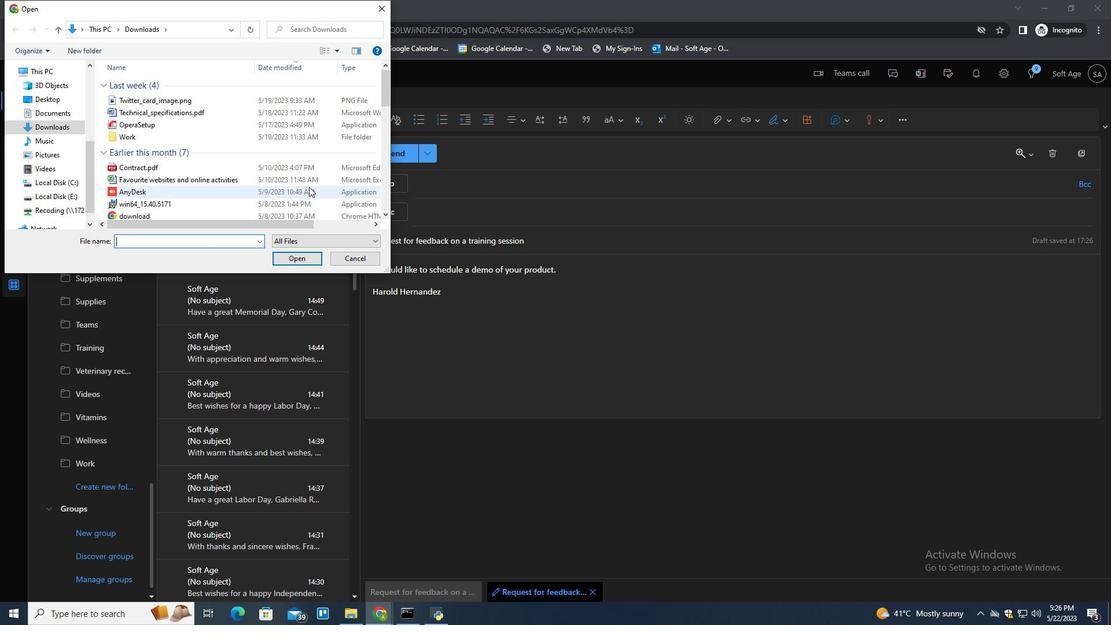 
Action: Mouse scrolled (309, 186) with delta (0, 0)
Screenshot: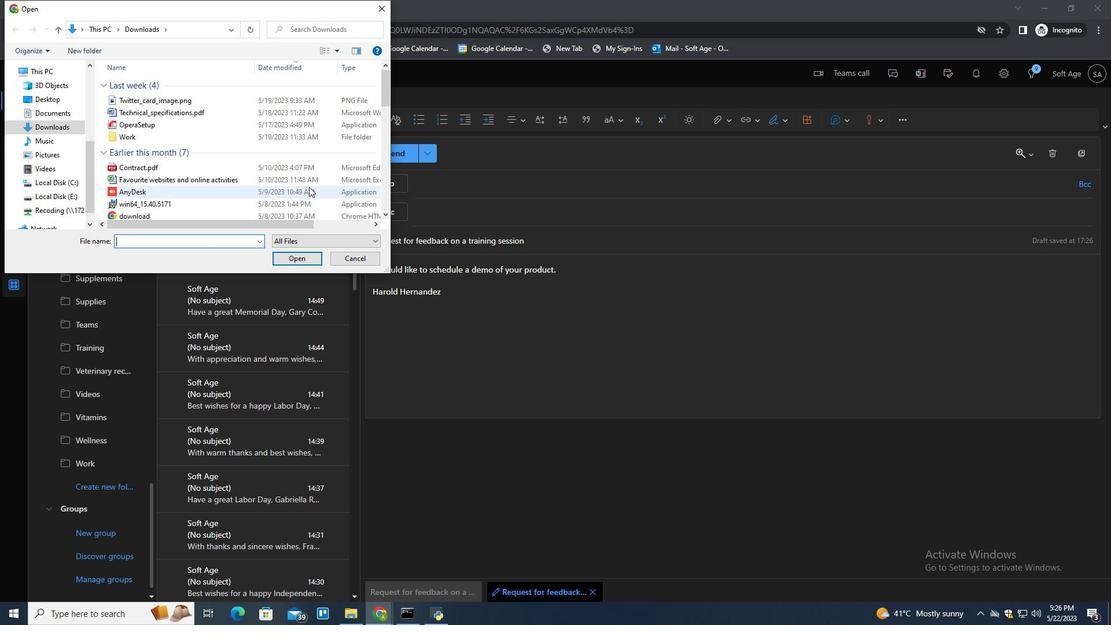 
Action: Mouse scrolled (309, 186) with delta (0, 0)
Screenshot: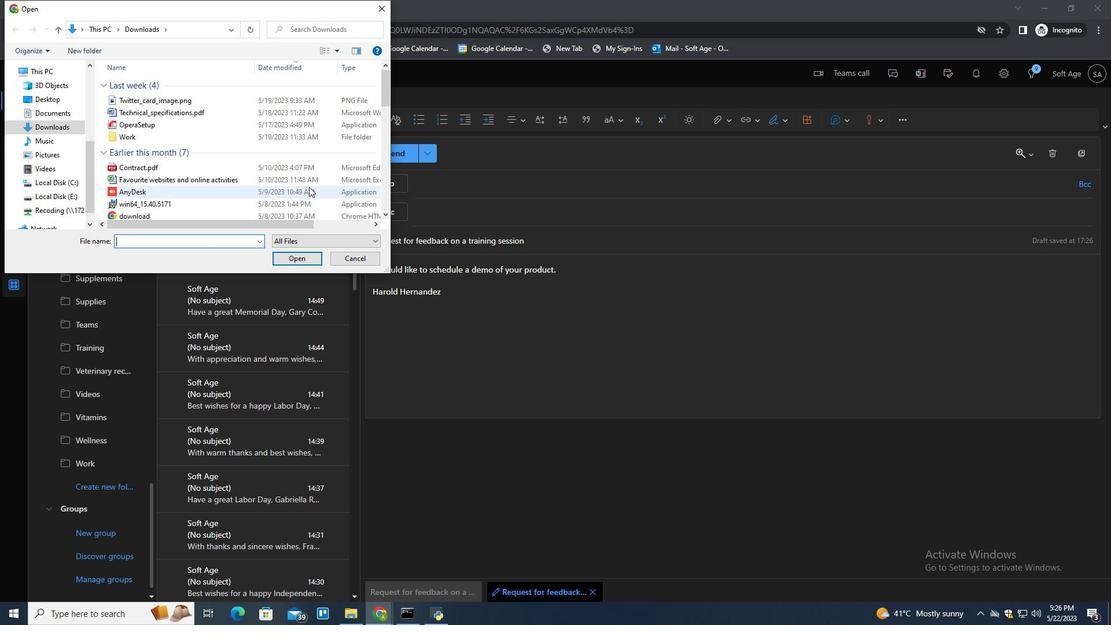 
Action: Mouse scrolled (309, 186) with delta (0, 0)
Screenshot: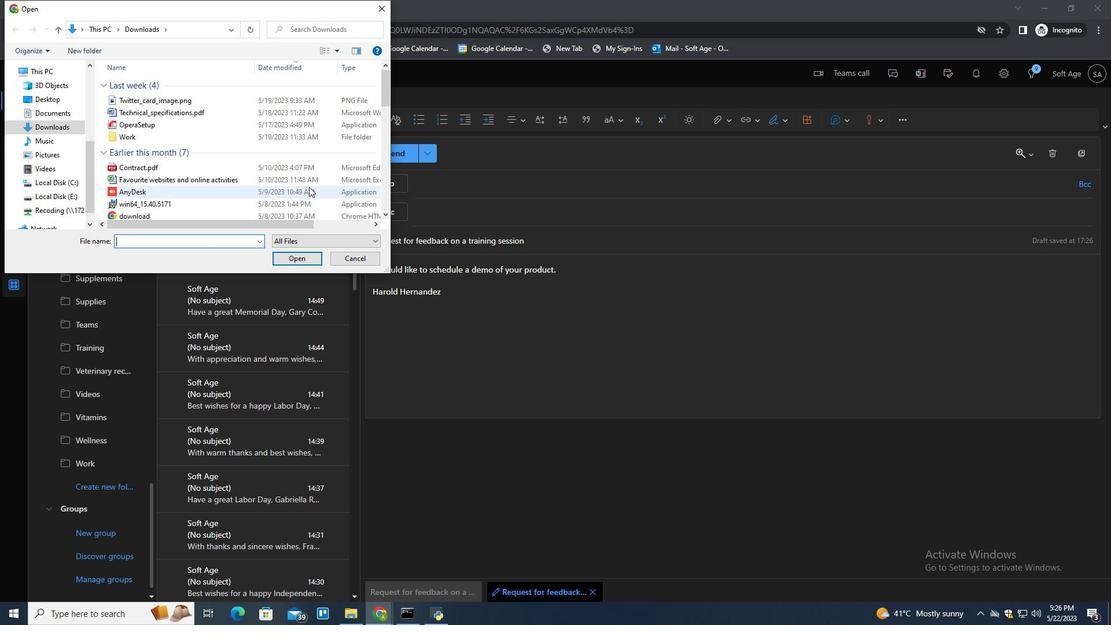 
Action: Mouse scrolled (309, 186) with delta (0, 0)
Screenshot: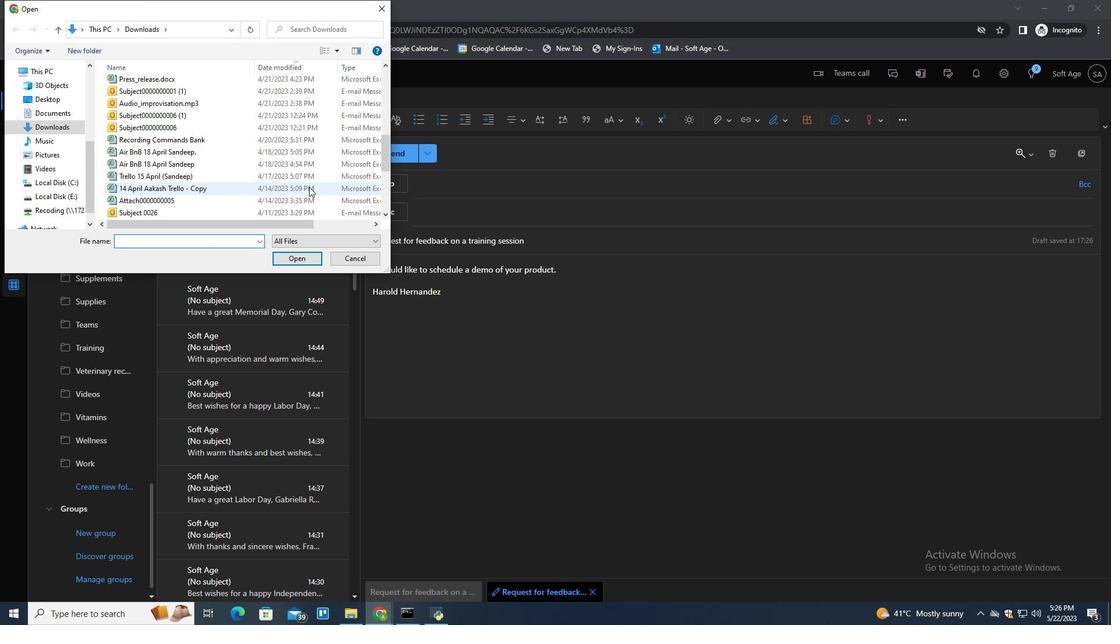 
Action: Mouse scrolled (309, 186) with delta (0, 0)
Screenshot: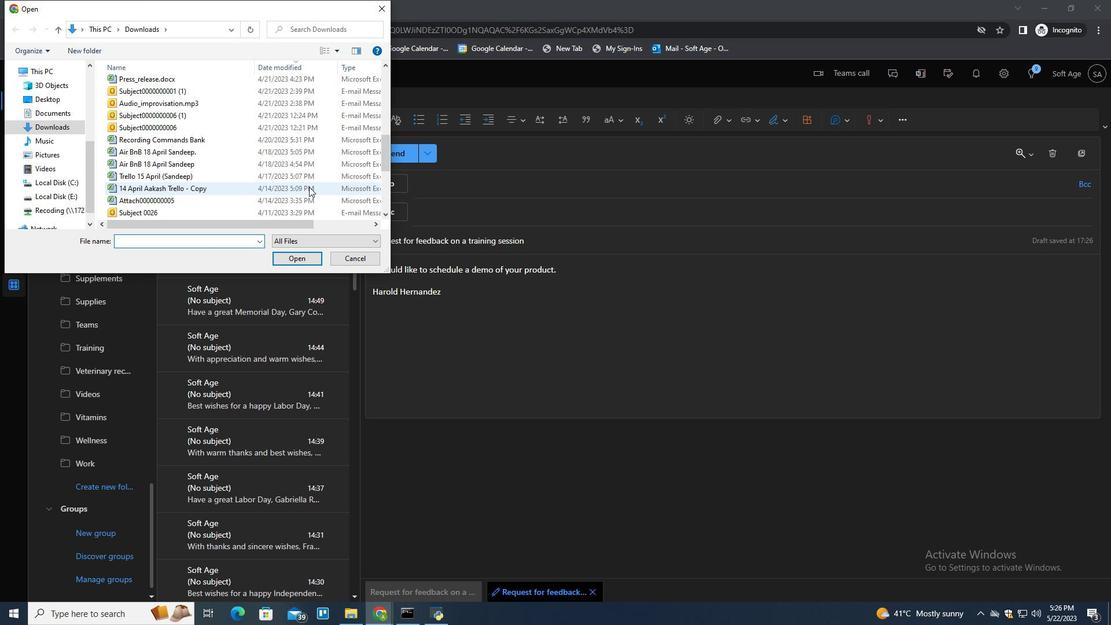 
Action: Mouse scrolled (309, 186) with delta (0, 0)
Screenshot: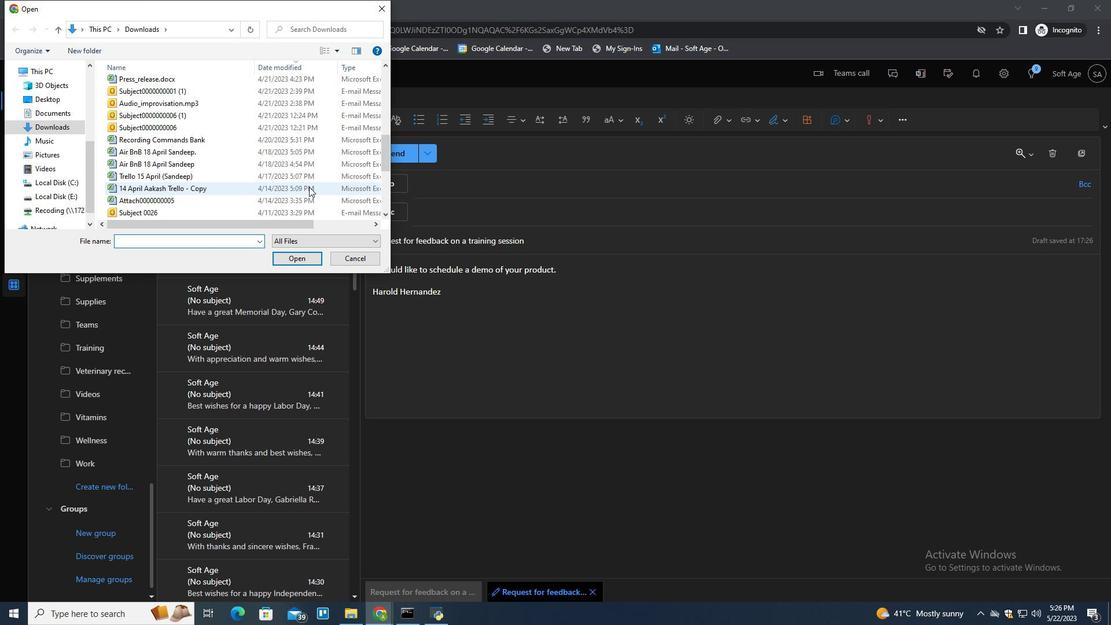 
Action: Mouse scrolled (309, 186) with delta (0, 0)
Screenshot: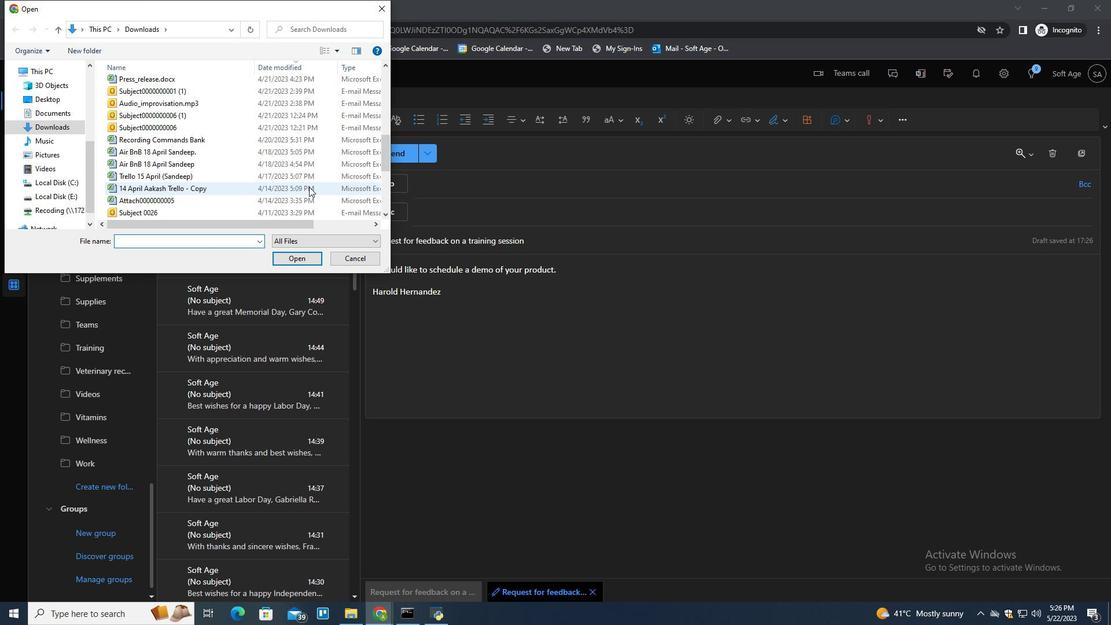 
Action: Mouse scrolled (309, 186) with delta (0, 0)
Screenshot: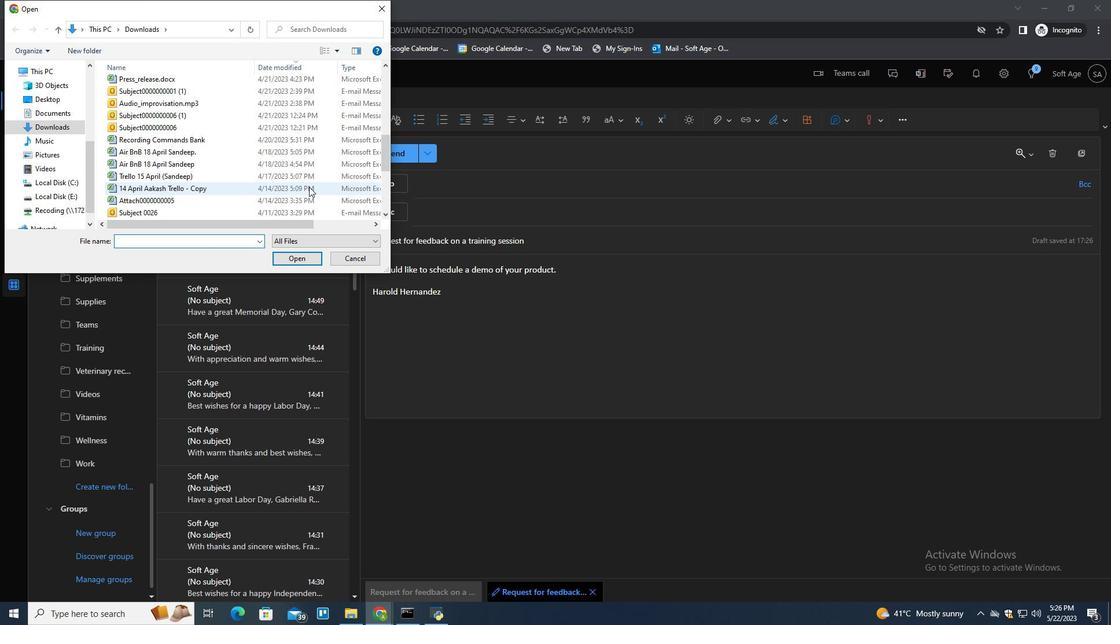 
Action: Mouse scrolled (309, 186) with delta (0, 0)
Screenshot: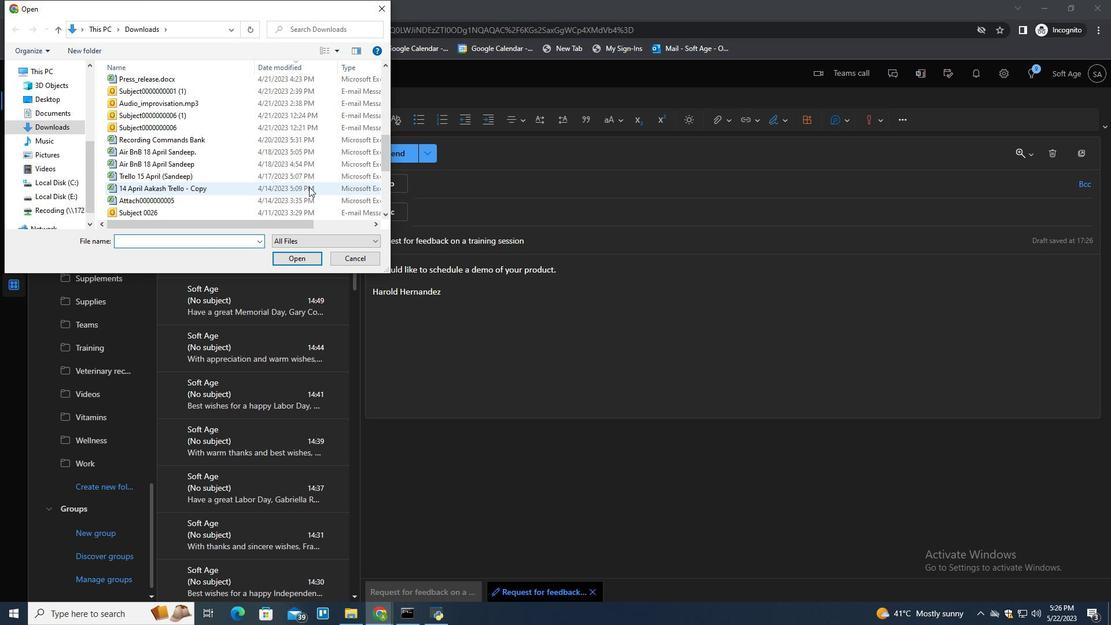 
Action: Mouse moved to (245, 174)
Screenshot: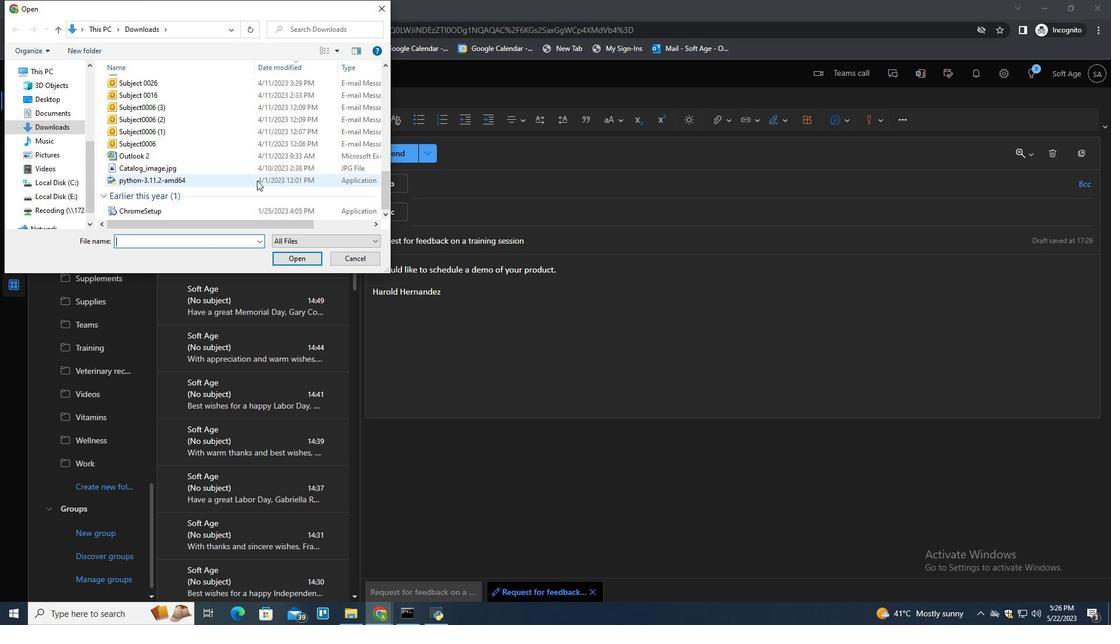 
Action: Mouse scrolled (245, 173) with delta (0, 0)
Screenshot: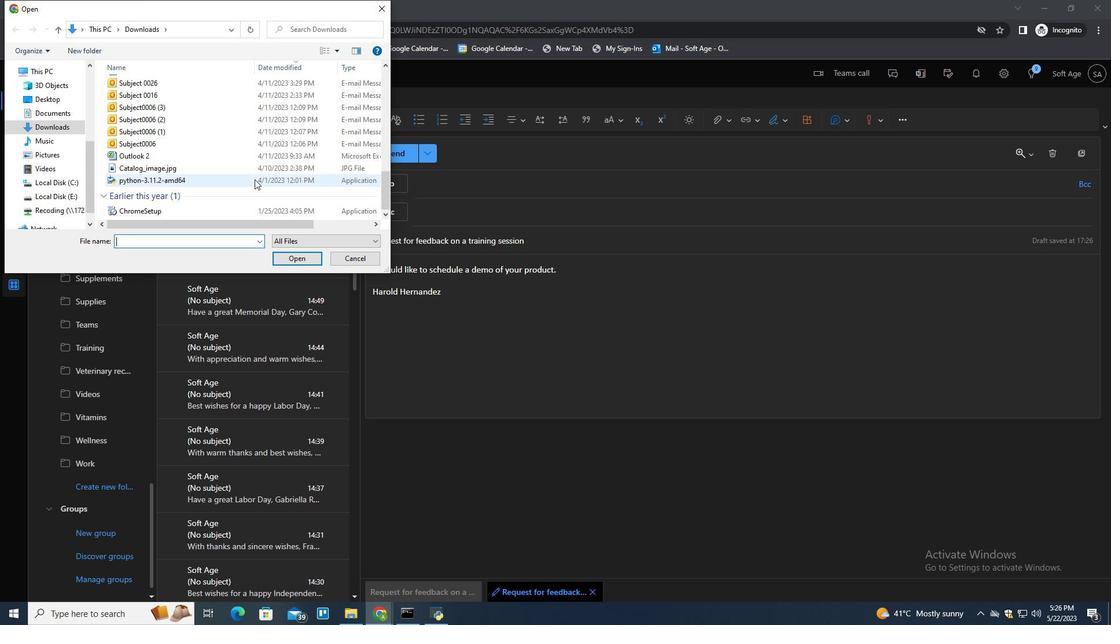 
Action: Mouse scrolled (245, 173) with delta (0, 0)
Screenshot: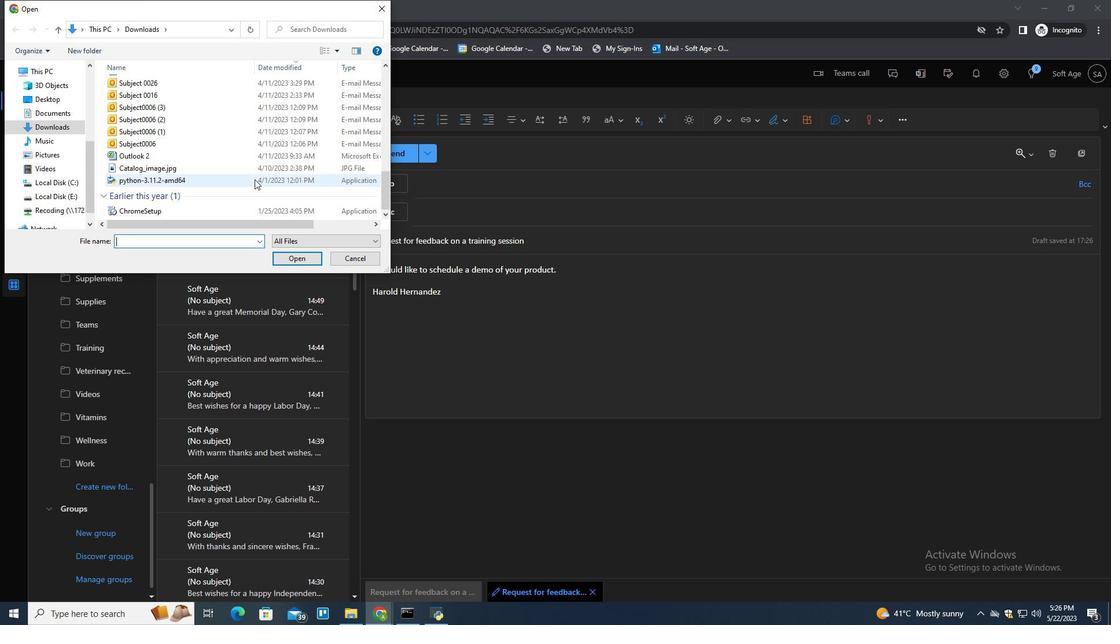 
Action: Mouse scrolled (245, 173) with delta (0, 0)
Screenshot: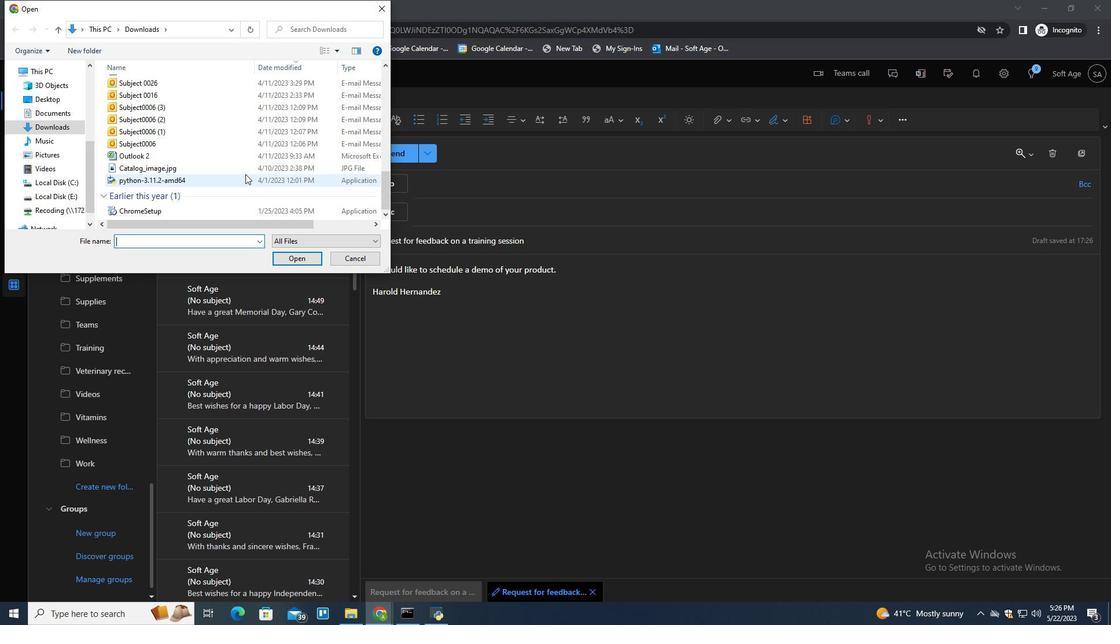 
Action: Mouse moved to (223, 167)
Screenshot: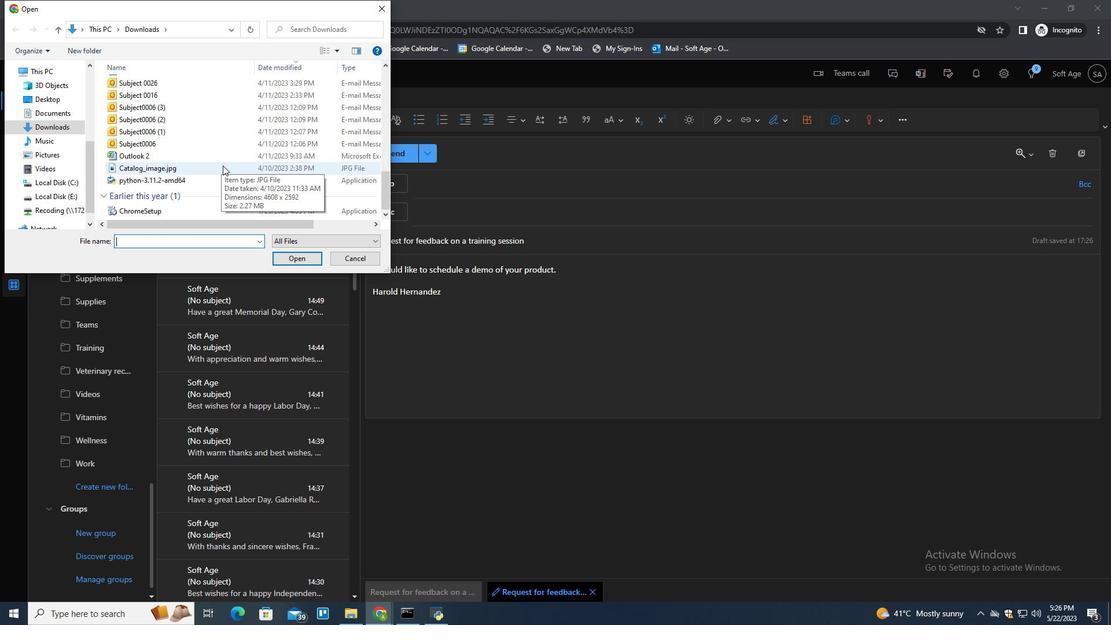 
Action: Mouse pressed left at (223, 167)
Screenshot: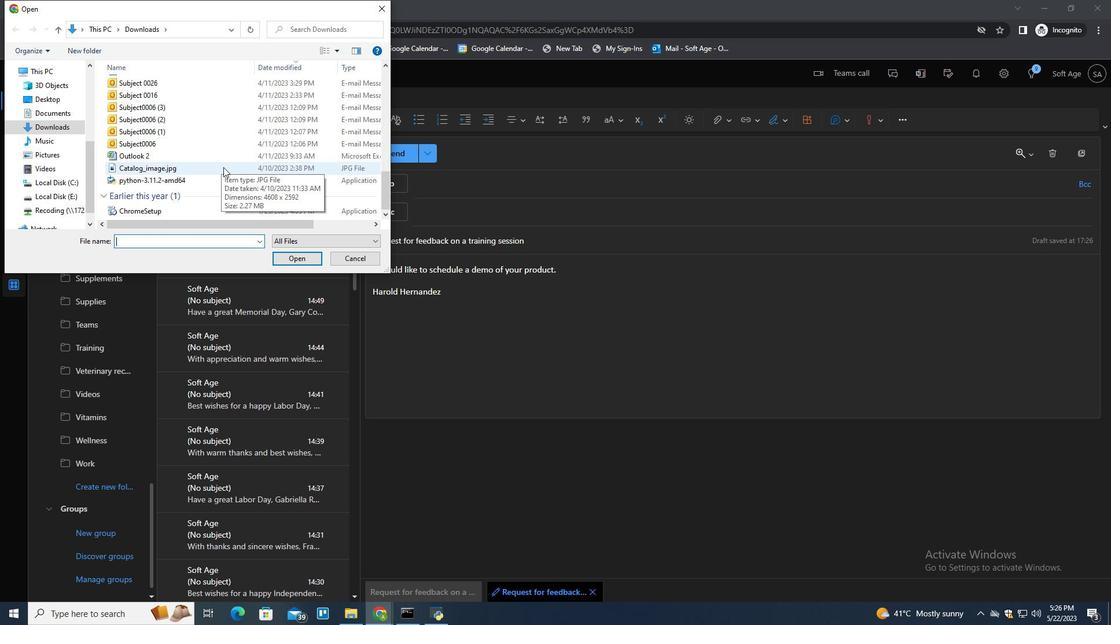 
Action: Key pressed <Key.f2><Key.shift><Key.shift><Key.shift><Key.shift><Key.shift><Key.shift><Key.shift><Key.shift><Key.shift><Key.shift><Key.shift><Key.shift><Key.shift><Key.shift><Key.shift><Key.shift><Key.shift><Key.shift><Key.shift><Key.shift><Key.shift><Key.shift><Key.shift><Key.shift><Key.shift><Key.shift><Key.shift><Key.shift><Key.shift><Key.shift><Key.shift><Key.shift><Key.shift><Key.shift><Key.shift><Key.shift><Key.shift><Key.shift><Key.shift><Key.shift><Key.shift><Key.shift><Key.shift><Key.shift><Key.shift><Key.shift><Key.shift><Key.shift><Key.shift><Key.shift><Key.shift><Key.shift><Key.shift><Key.shift><Key.shift><Key.shift><Key.shift><Key.shift><Key.shift><Key.shift><Key.shift><Key.shift><Key.shift><Key.shift><Key.shift><Key.shift><Key.shift><Key.shift><Key.shift><Key.shift><Key.shift><Key.shift><Key.shift><Key.shift><Key.shift><Key.shift><Key.shift><Key.shift><Key.shift><Key.shift><Key.shift><Key.shift><Key.shift><Key.shift><Key.shift><Key.shift><Key.shift><Key.shift><Key.shift><Key.shift><Key.shift><Key.shift><Key.shift><Key.shift><Key.shift><Key.shift><Key.shift><Key.shift><Key.shift><Key.shift><Key.shift><Key.shift><Key.shift><Key.shift><Key.shift><Key.shift><Key.shift><Key.shift><Key.shift><Key.shift><Key.shift><Key.shift><Key.shift><Key.shift><Key.shift><Key.shift><Key.shift><Key.shift><Key.shift><Key.shift><Key.shift><Key.shift><Key.shift><Key.shift><Key.shift><Key.shift><Key.shift><Key.shift><Key.shift><Key.shift><Key.shift><Key.shift><Key.shift><Key.shift><Key.shift><Key.shift><Key.shift><Key.shift><Key.shift><Key.shift><Key.shift><Key.shift><Key.shift><Key.shift><Key.shift><Key.shift><Key.shift><Key.shift><Key.shift><Key.shift><Key.shift><Key.shift><Key.shift><Key.shift><Key.shift><Key.shift><Key.shift><Key.shift><Key.shift><Key.shift><Key.shift><Key.shift><Key.shift><Key.shift><Key.shift><Key.shift><Key.shift><Key.shift><Key.shift><Key.shift><Key.shift><Key.shift><Key.shift><Key.shift><Key.shift><Key.shift><Key.shift><Key.shift><Key.shift><Key.shift><Key.shift><Key.shift><Key.shift>Map.png
Screenshot: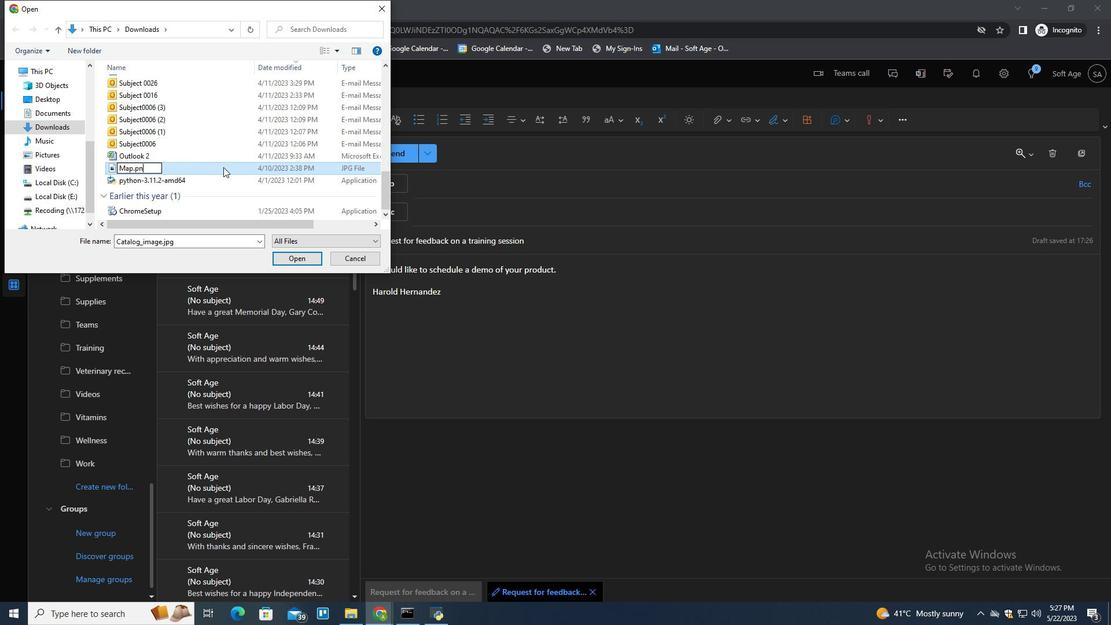
Action: Mouse pressed left at (223, 167)
Screenshot: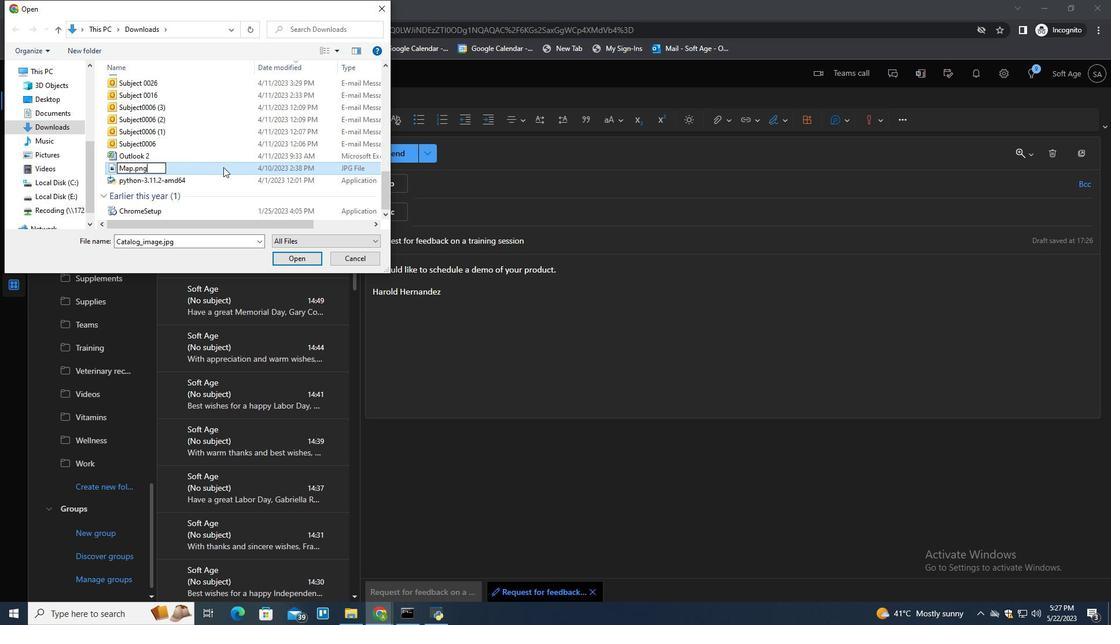 
Action: Mouse moved to (302, 258)
Screenshot: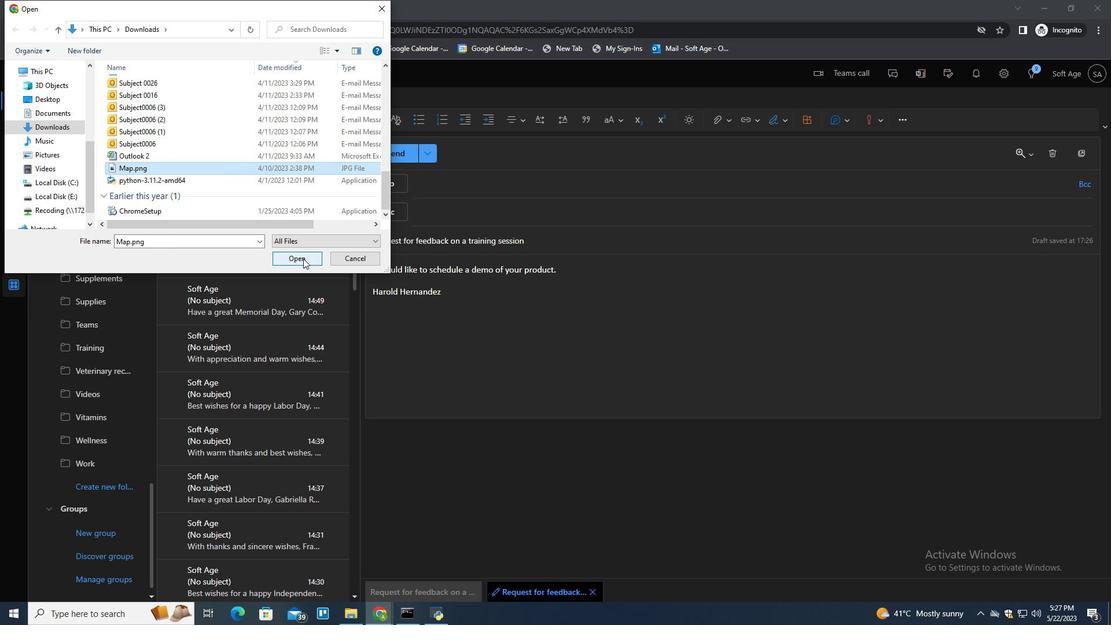 
Action: Mouse pressed left at (302, 258)
Screenshot: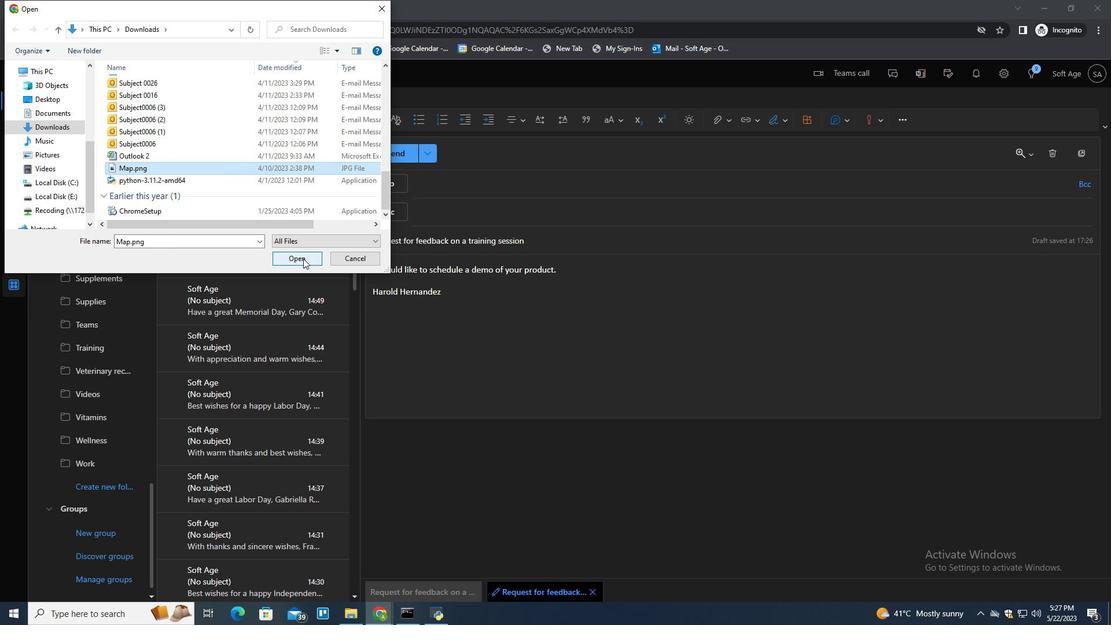 
Action: Mouse moved to (515, 373)
Screenshot: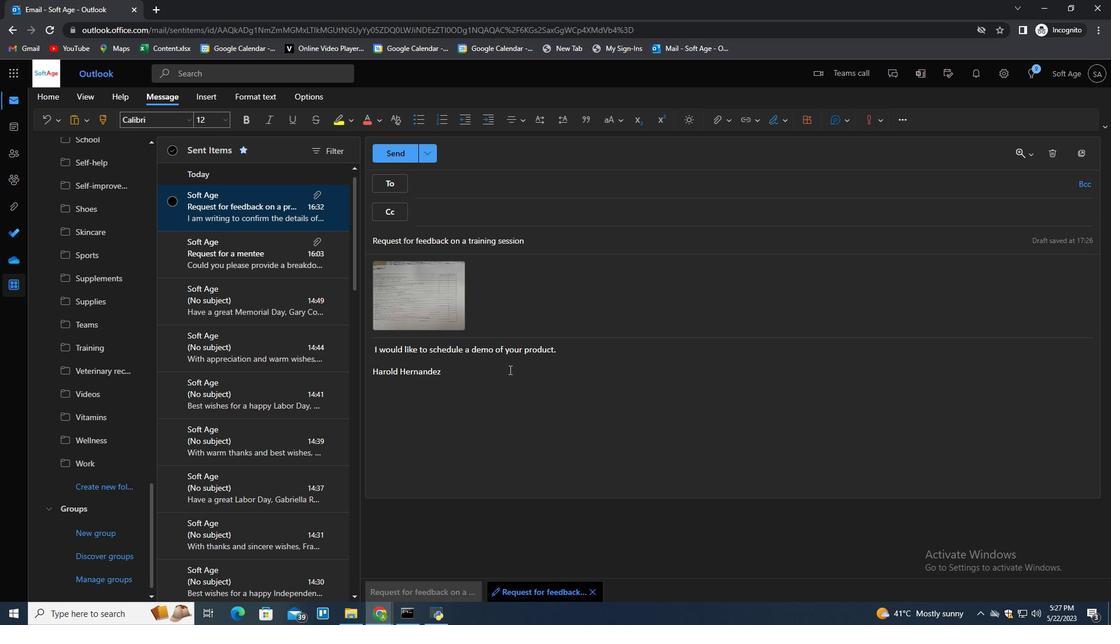
Action: Mouse pressed left at (515, 373)
Screenshot: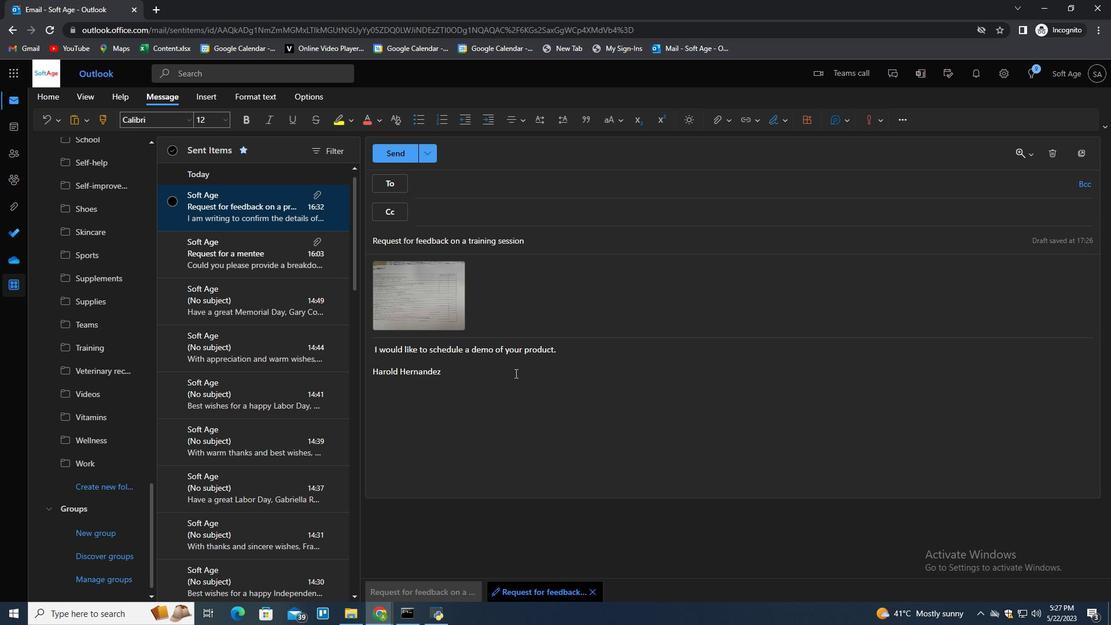 
Action: Mouse moved to (504, 189)
Screenshot: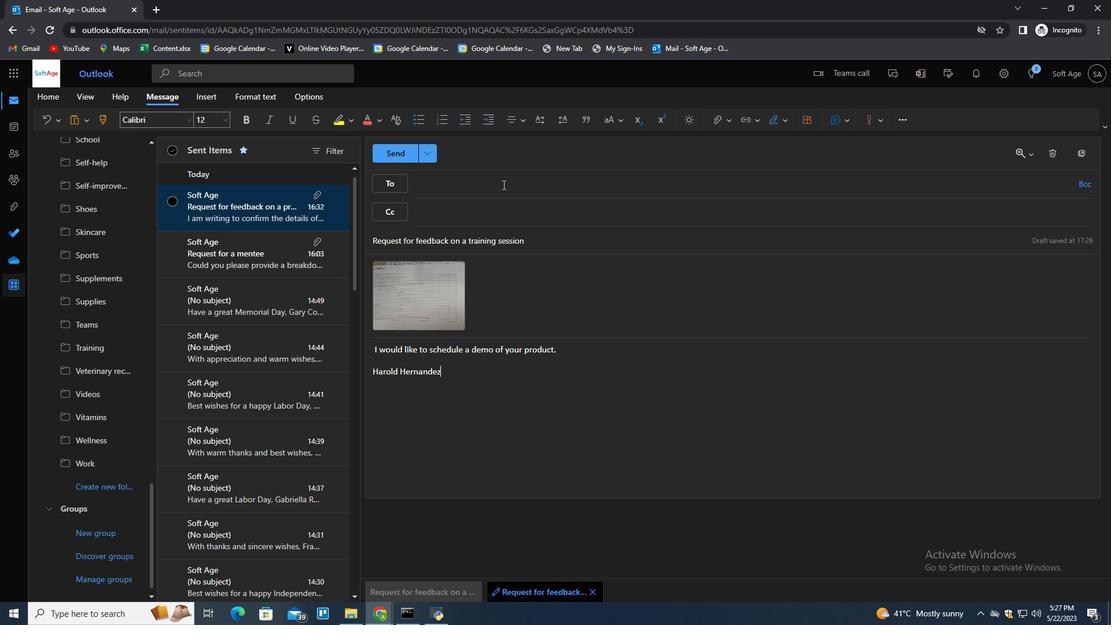 
Action: Mouse pressed left at (504, 189)
Screenshot: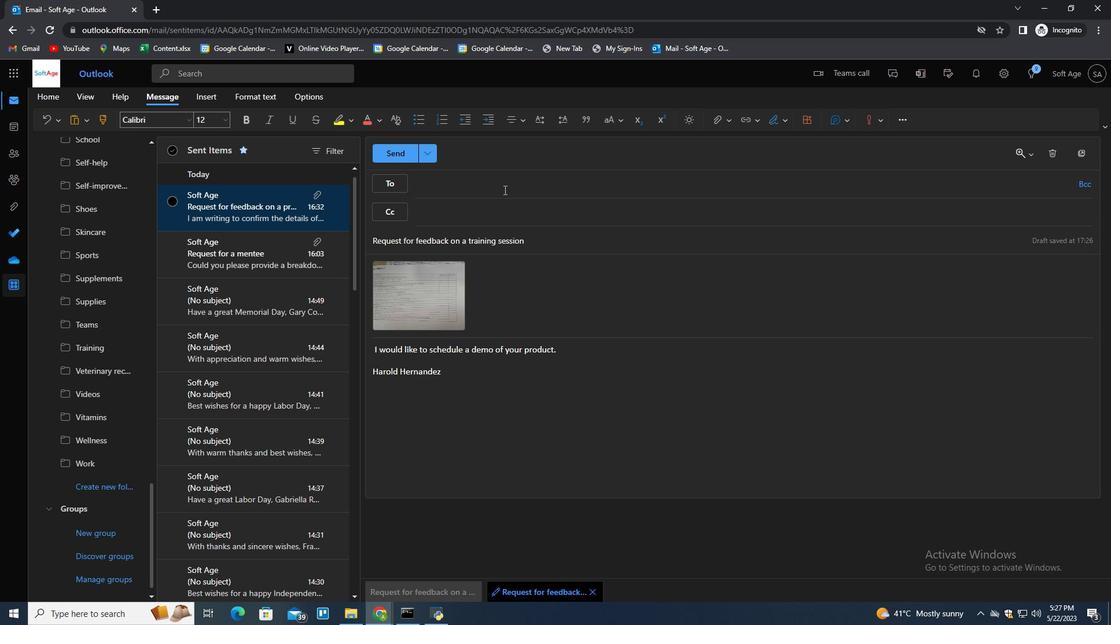 
Action: Key pressed softage.4<Key.shift>@softage.net<Key.enter>
Screenshot: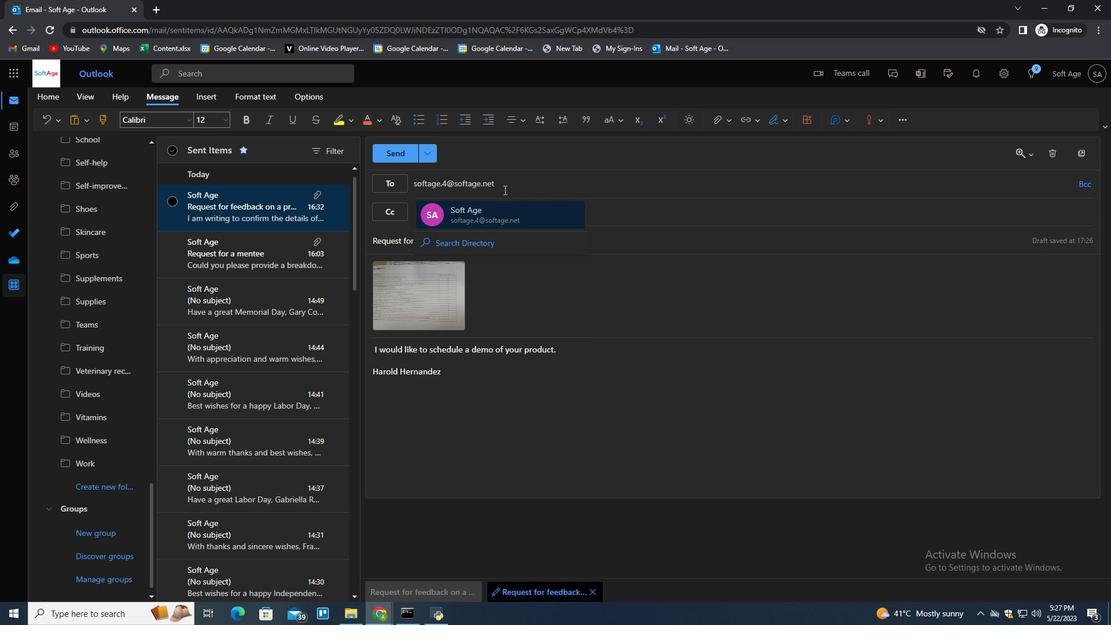 
Action: Mouse moved to (517, 372)
Screenshot: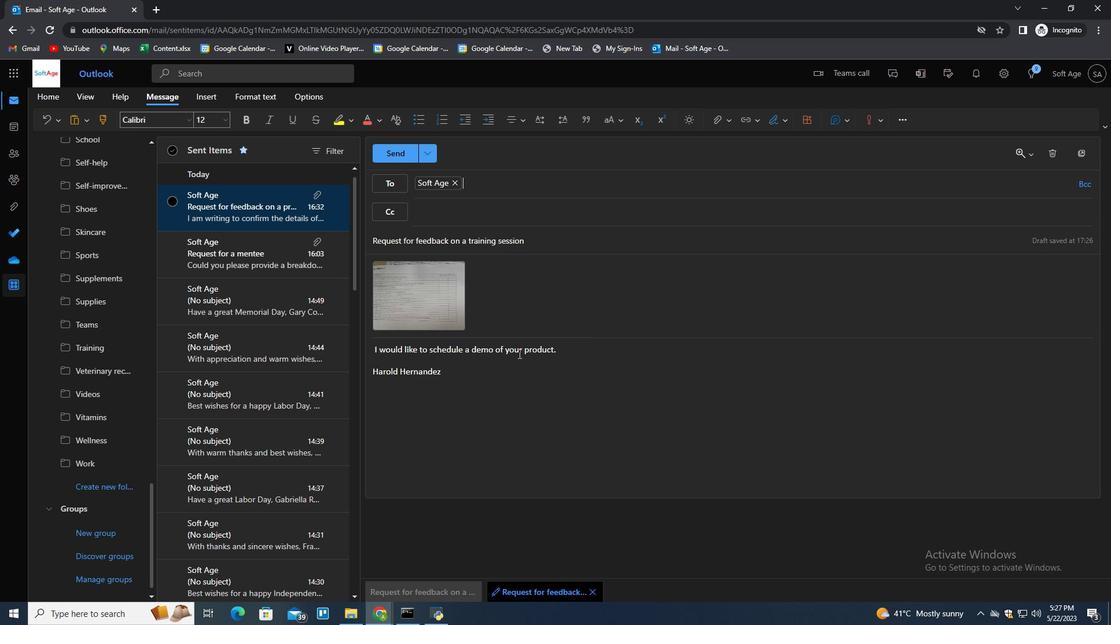 
Action: Mouse pressed left at (517, 372)
Screenshot: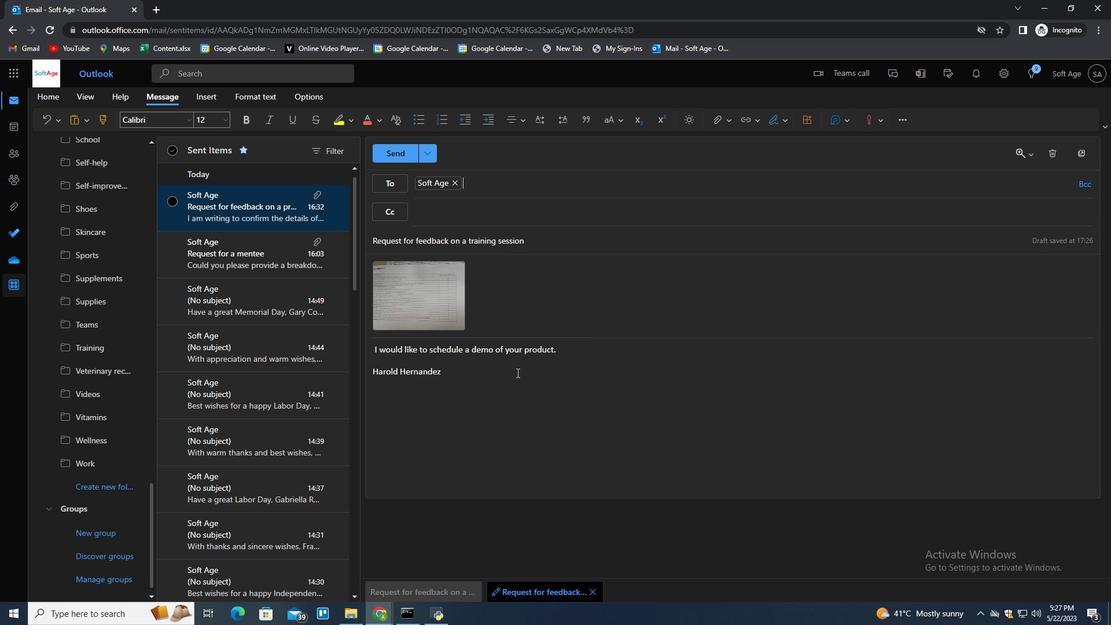 
Action: Mouse moved to (508, 379)
Screenshot: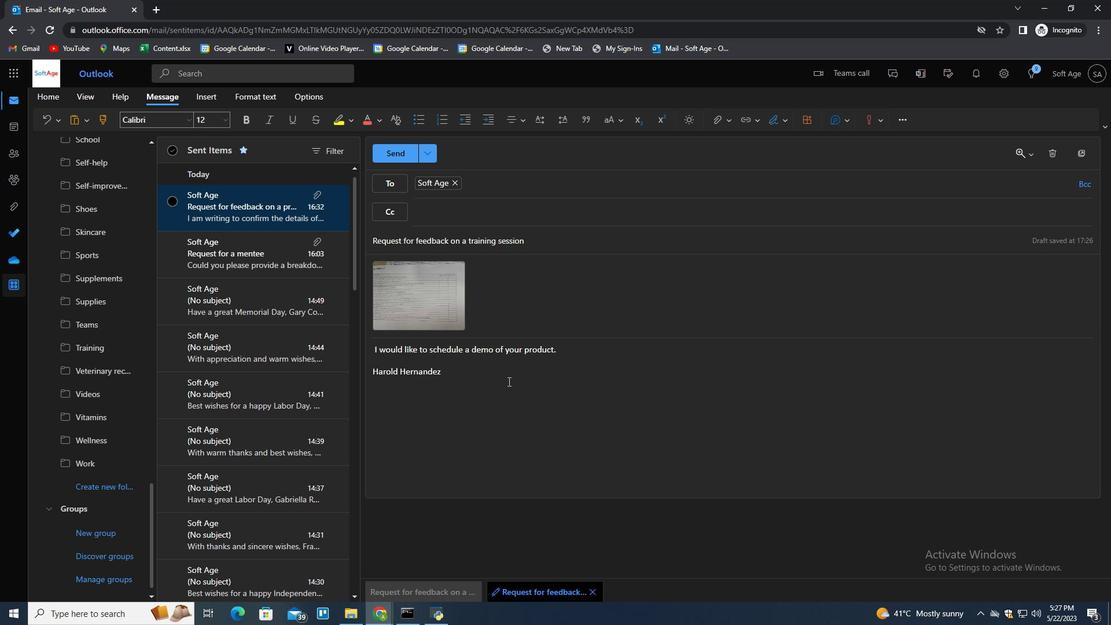 
Action: Mouse pressed left at (508, 379)
Screenshot: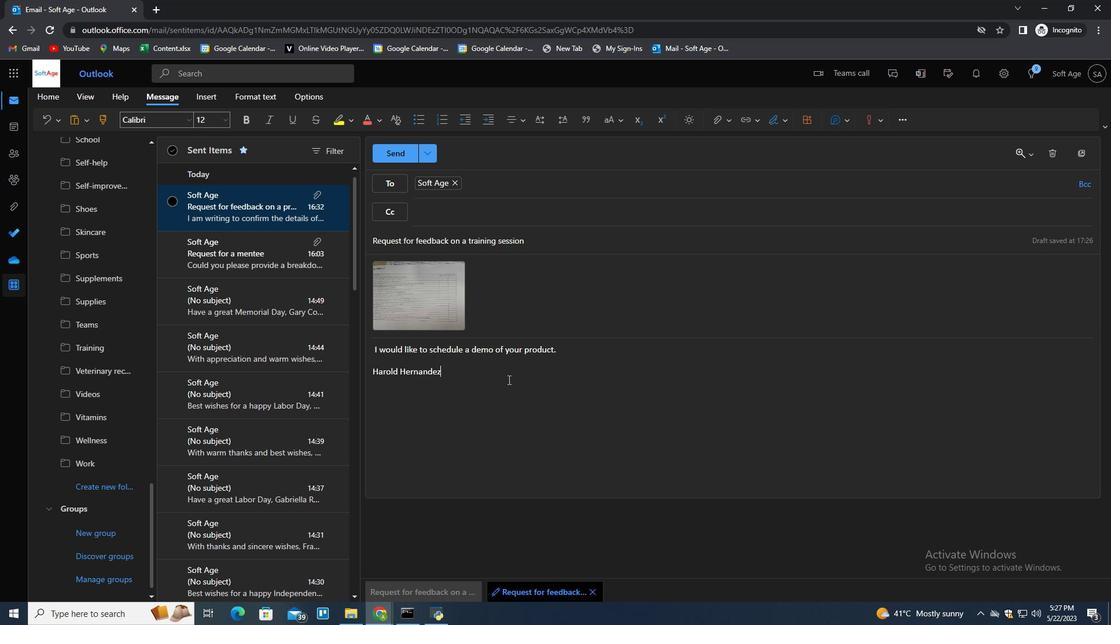 
Action: Mouse moved to (79, 484)
Screenshot: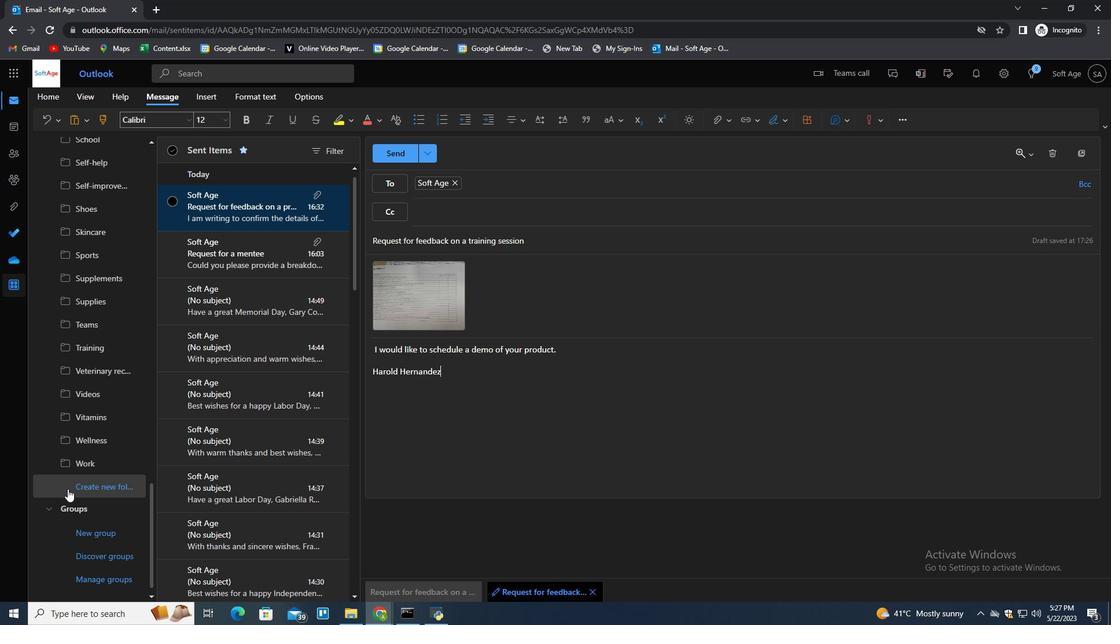 
Action: Mouse pressed left at (79, 484)
Screenshot: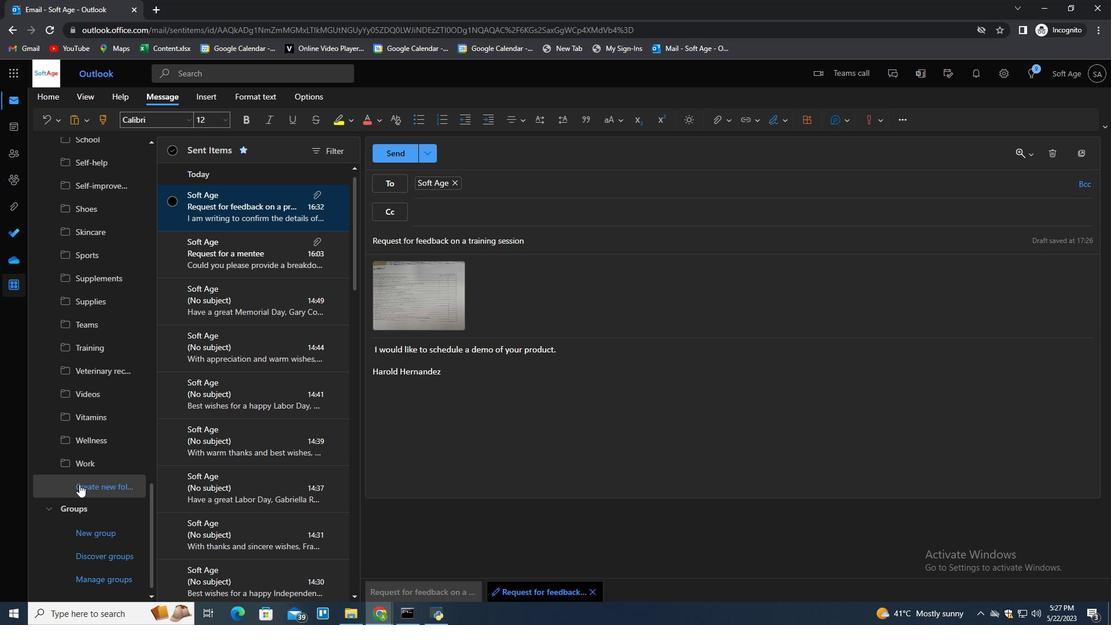 
Action: Mouse moved to (84, 485)
Screenshot: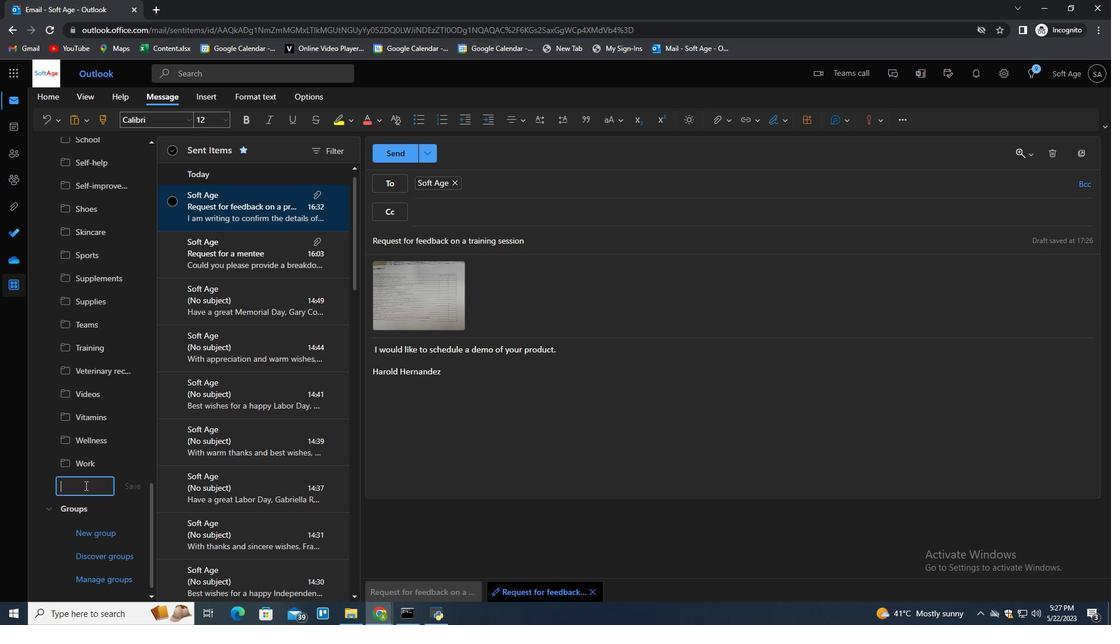 
Action: Key pressed <Key.shift><Key.shift><Key.shift><Key.shift><Key.shift>Ypga<Key.insert><Key.backspace><Key.backspace><Key.backspace>oga<Key.enter>
Screenshot: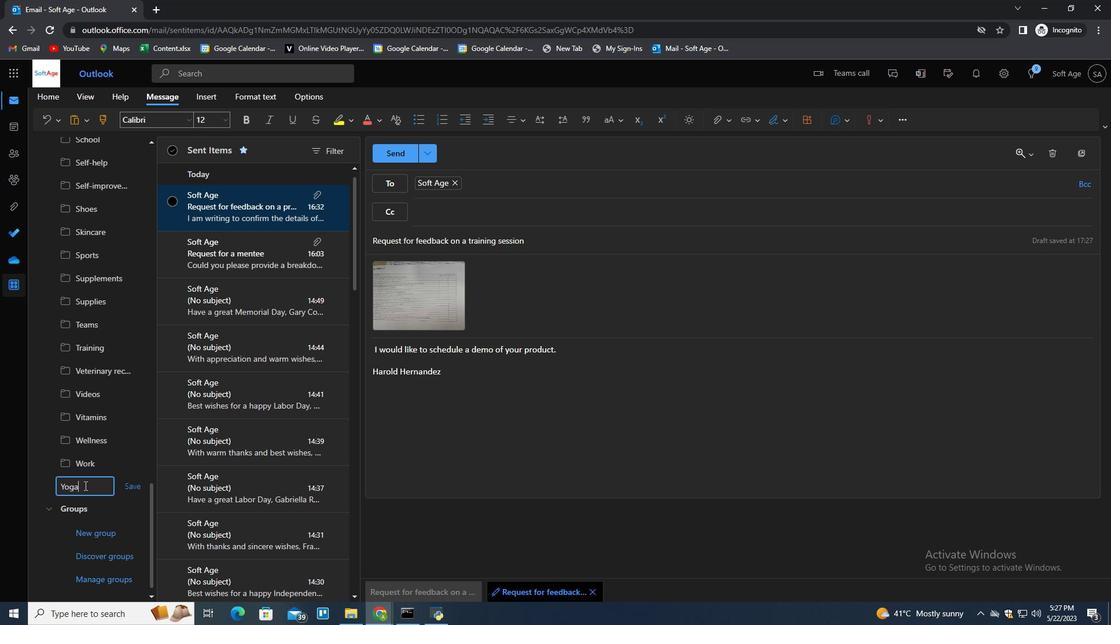 
Action: Mouse moved to (587, 393)
Screenshot: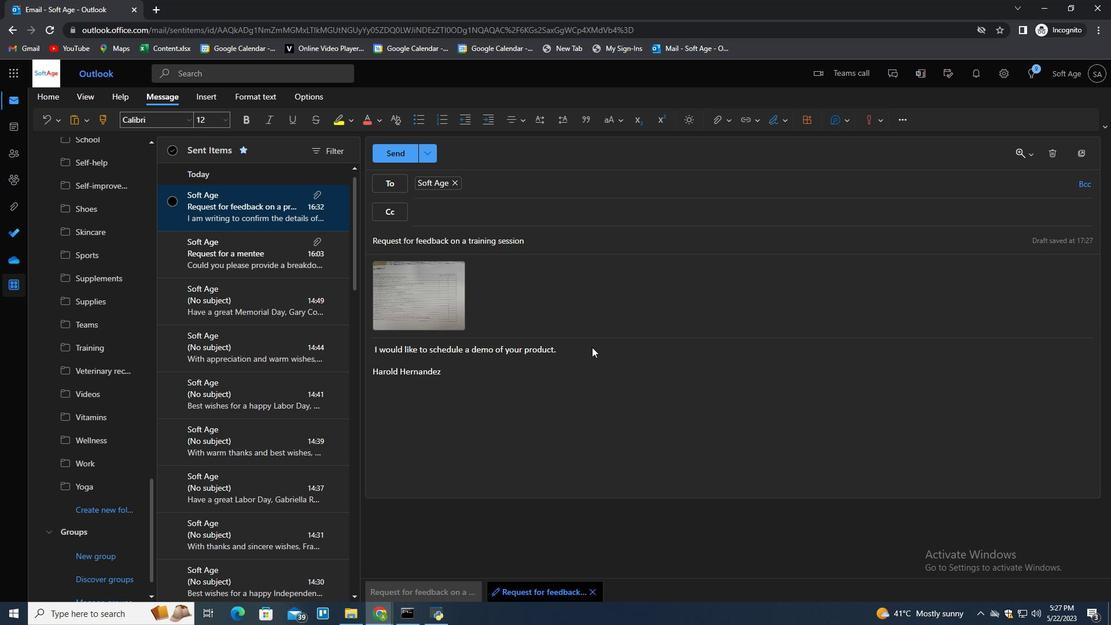 
Action: Mouse pressed left at (587, 393)
Screenshot: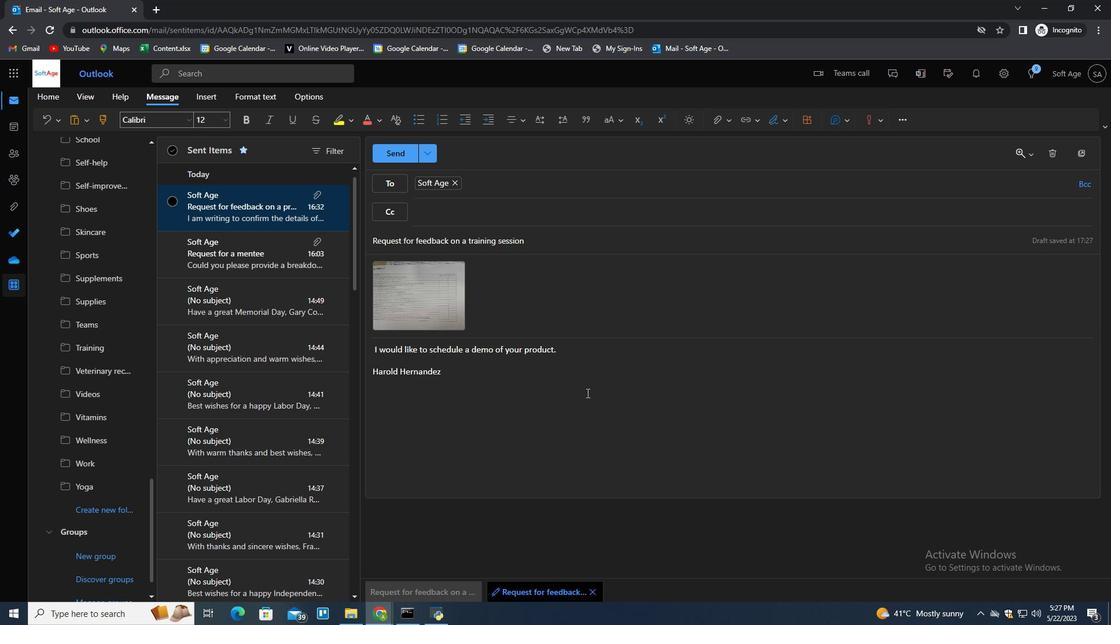 
Action: Key pressed <Key.enter>
Screenshot: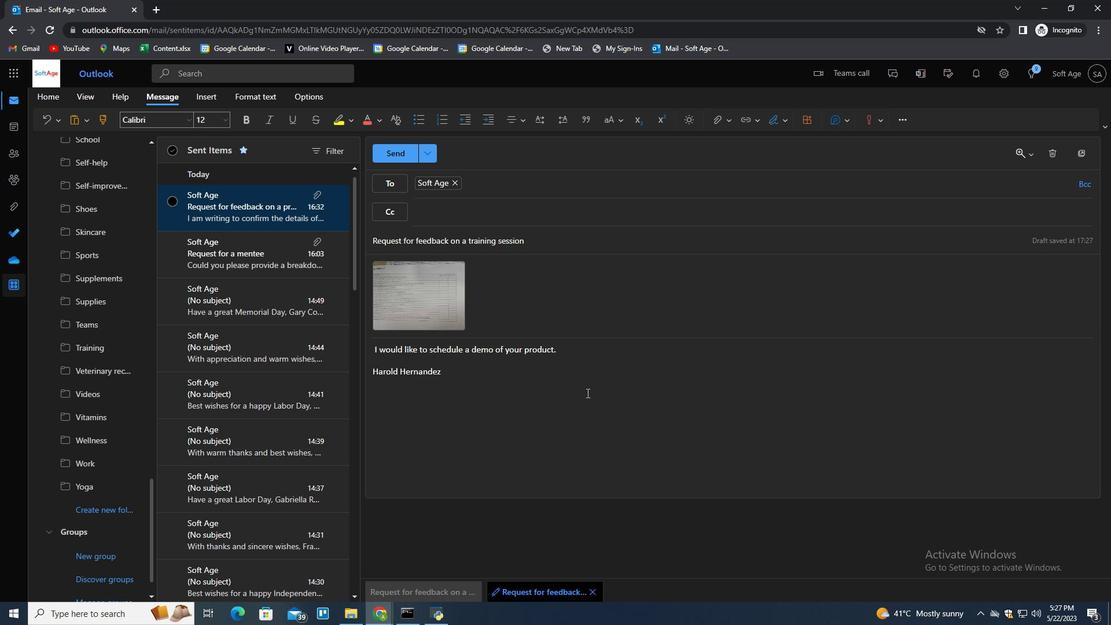 
Action: Mouse moved to (255, 214)
Screenshot: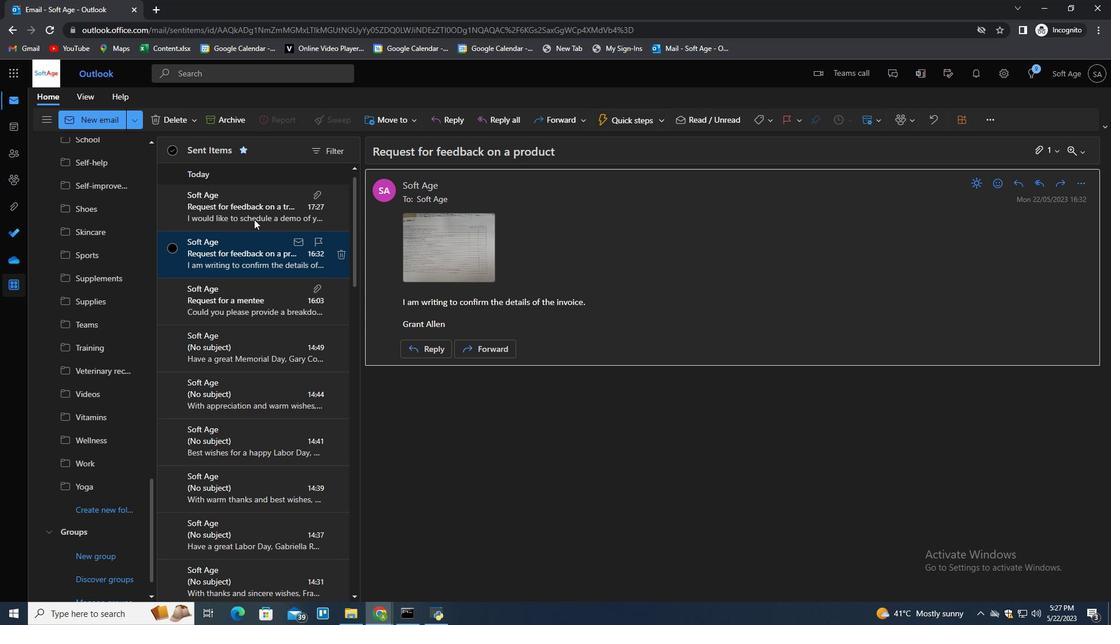 
Action: Mouse pressed right at (255, 214)
Screenshot: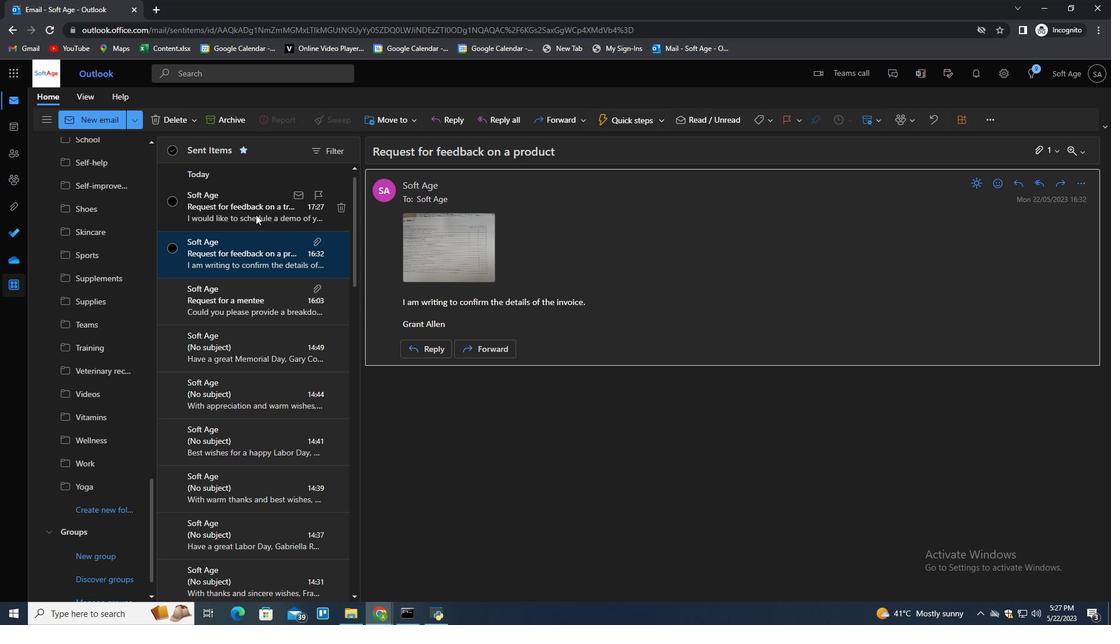 
Action: Mouse moved to (288, 261)
Screenshot: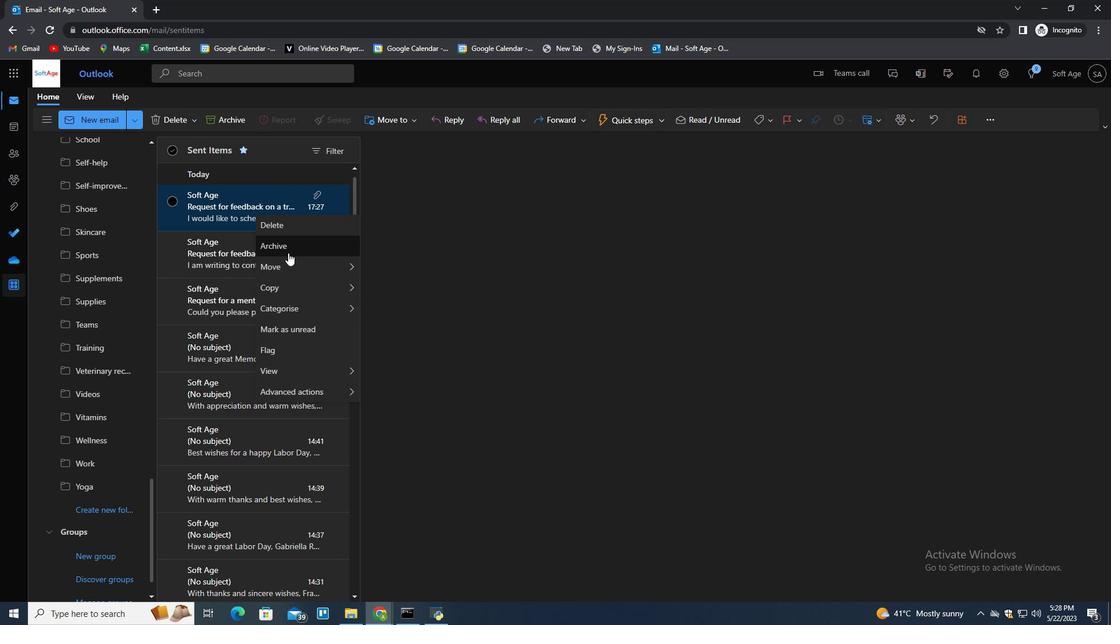 
Action: Mouse pressed left at (288, 261)
Screenshot: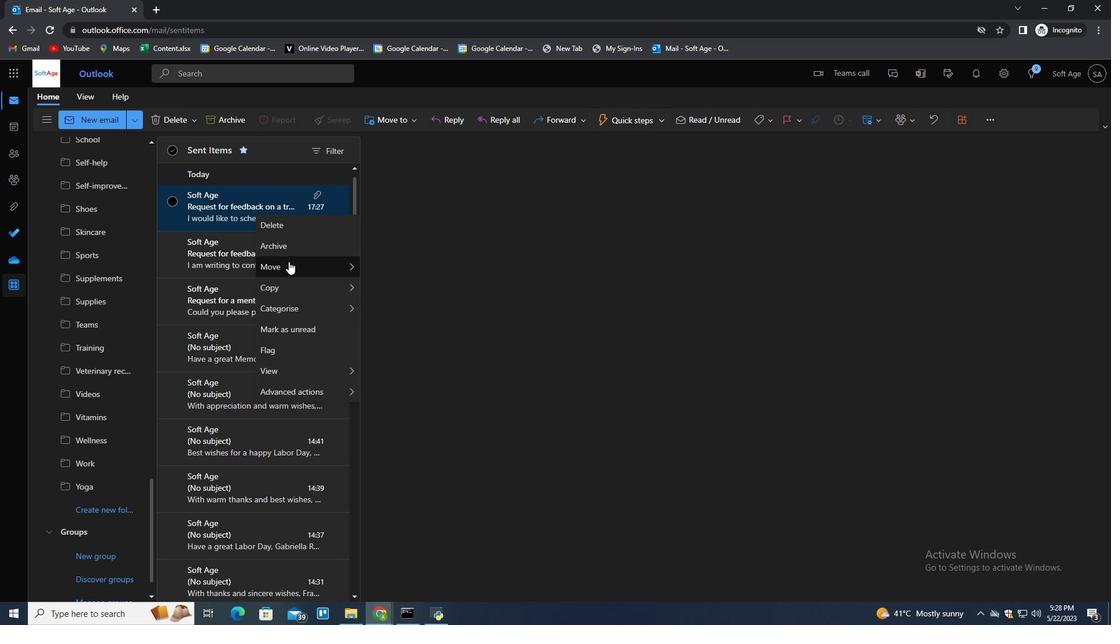 
Action: Mouse moved to (398, 267)
Screenshot: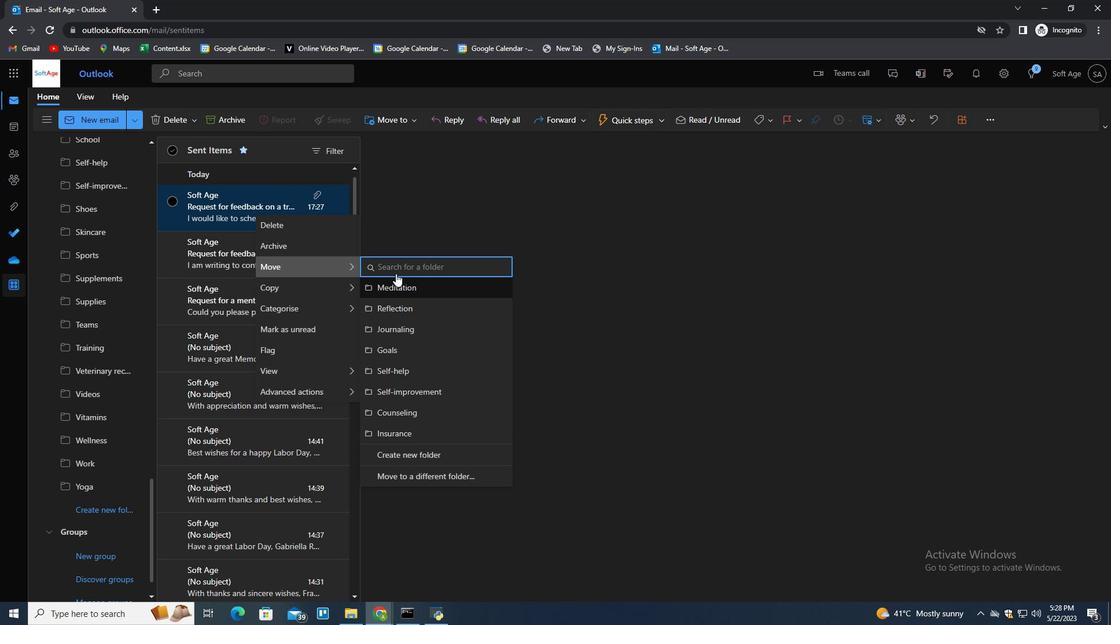 
Action: Mouse pressed left at (398, 267)
Screenshot: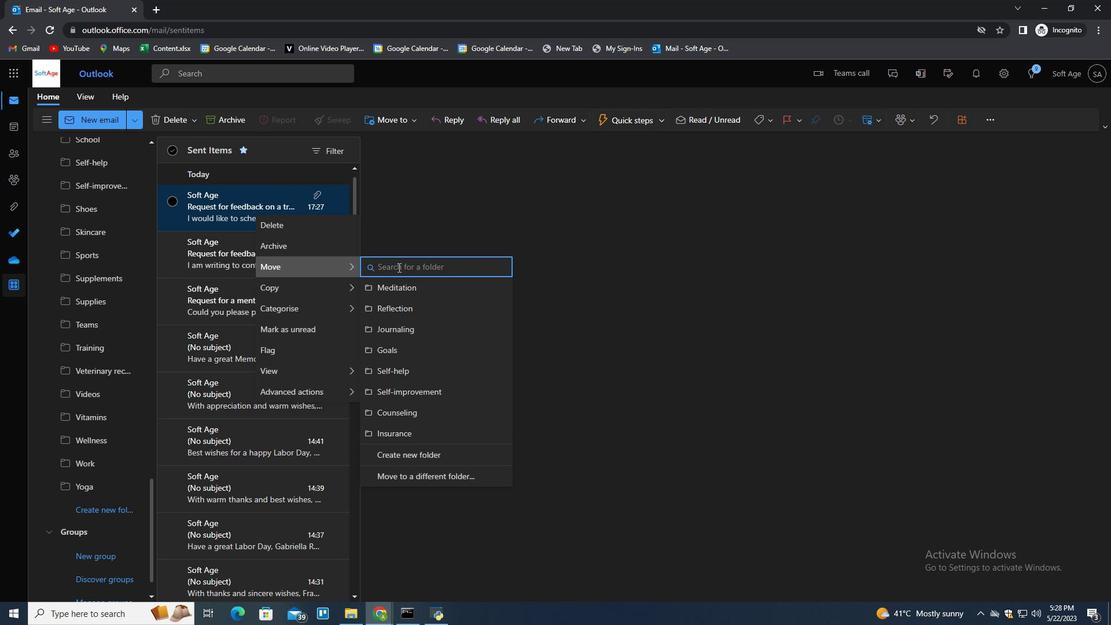 
Action: Mouse moved to (398, 267)
Screenshot: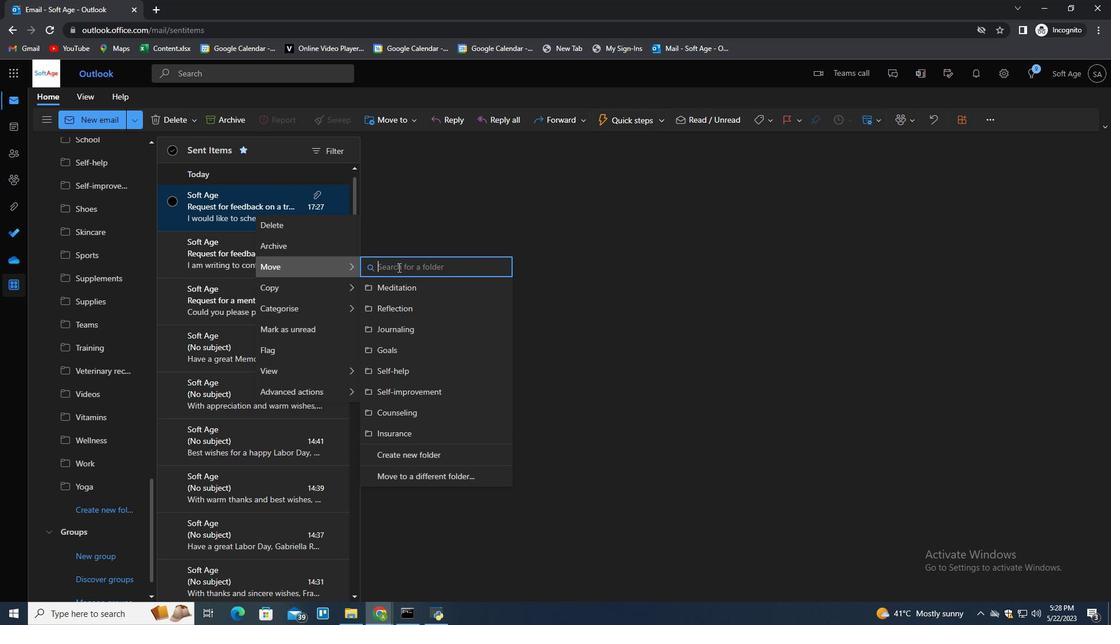 
Action: Key pressed <Key.shift>
Screenshot: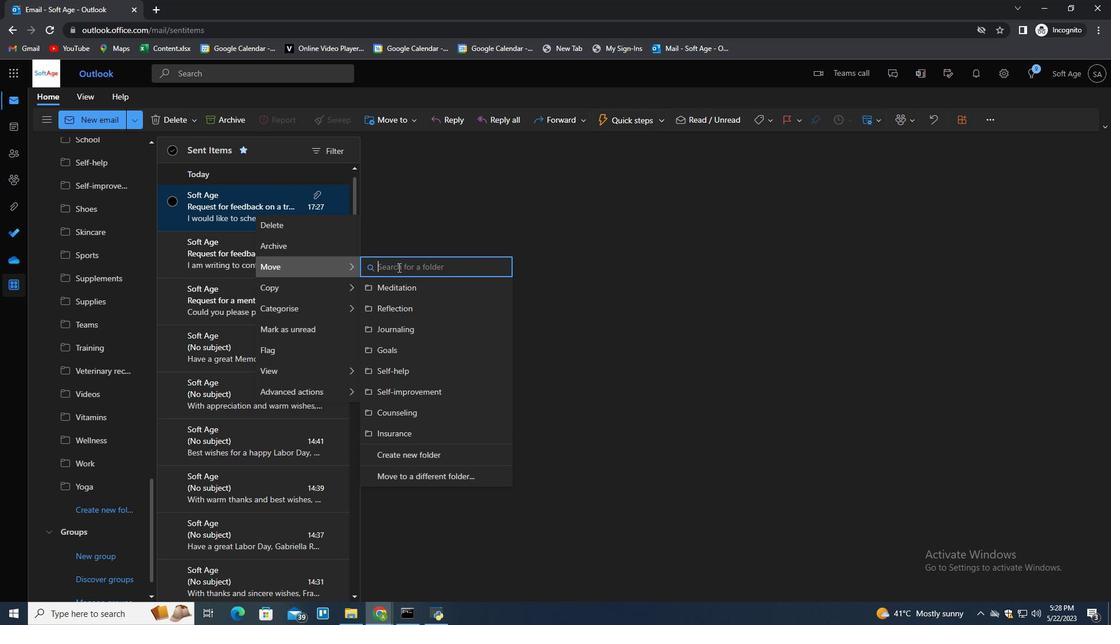 
Action: Mouse moved to (397, 267)
Screenshot: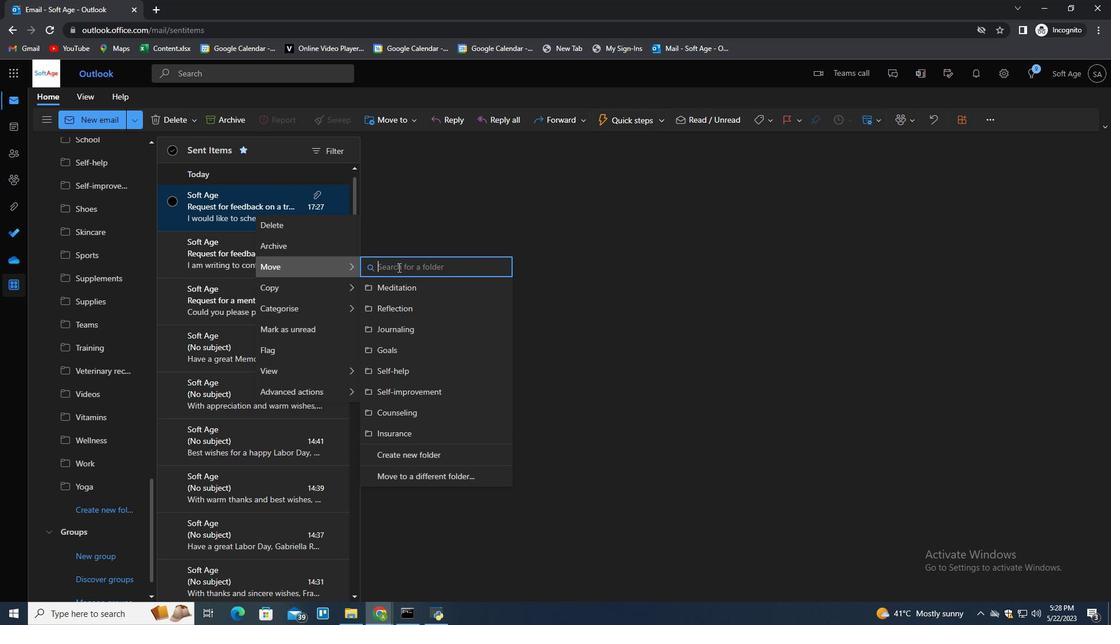 
Action: Key pressed Y<Key.down><Key.enter>
Screenshot: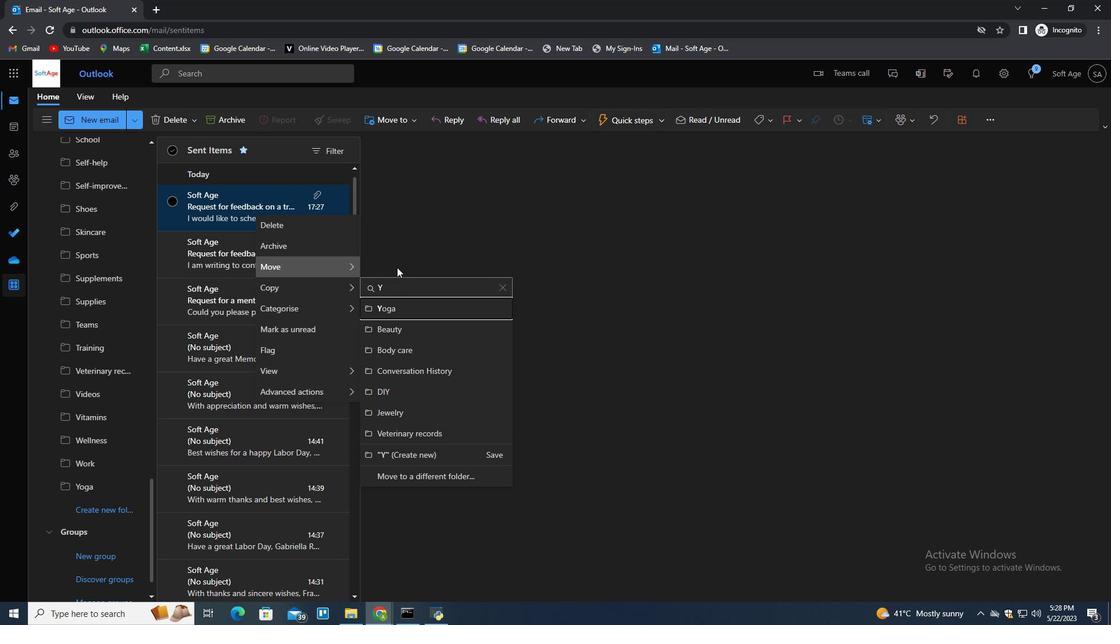 
